 Task: Find connections with filter location Blyth with filter topic #Socialnetworkingwith filter profile language German with filter current company Guardian Life with filter school Modern Education Societys Ness Wadia College of Commerce, P.V.K.Joag Path, Pune 411004 with filter industry Telecommunications with filter service category Mortgage Lending with filter keywords title Personal Assistant
Action: Mouse moved to (569, 79)
Screenshot: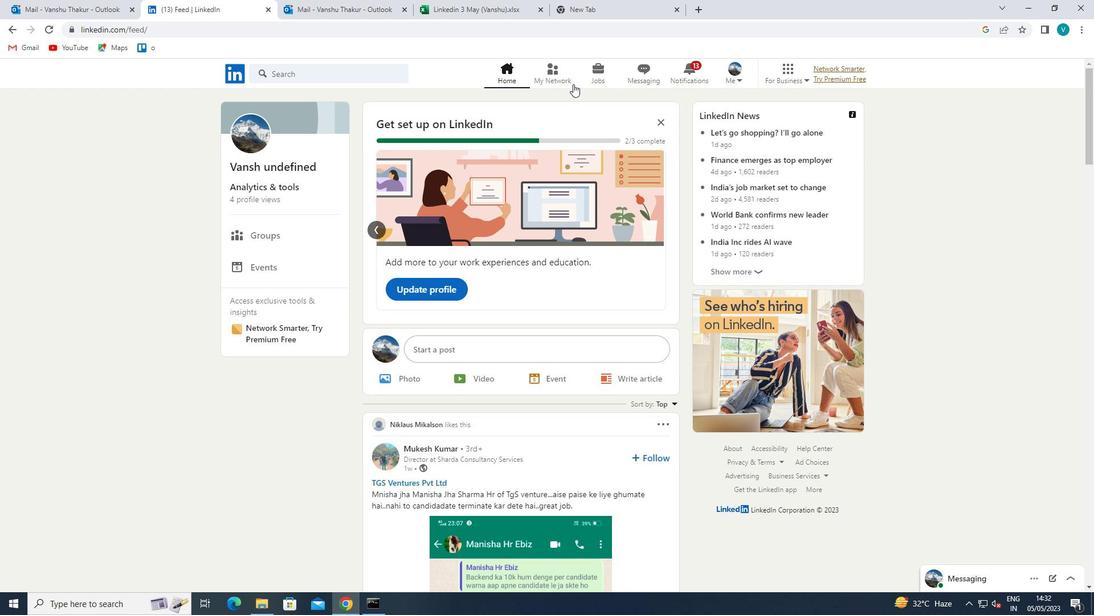 
Action: Mouse pressed left at (569, 79)
Screenshot: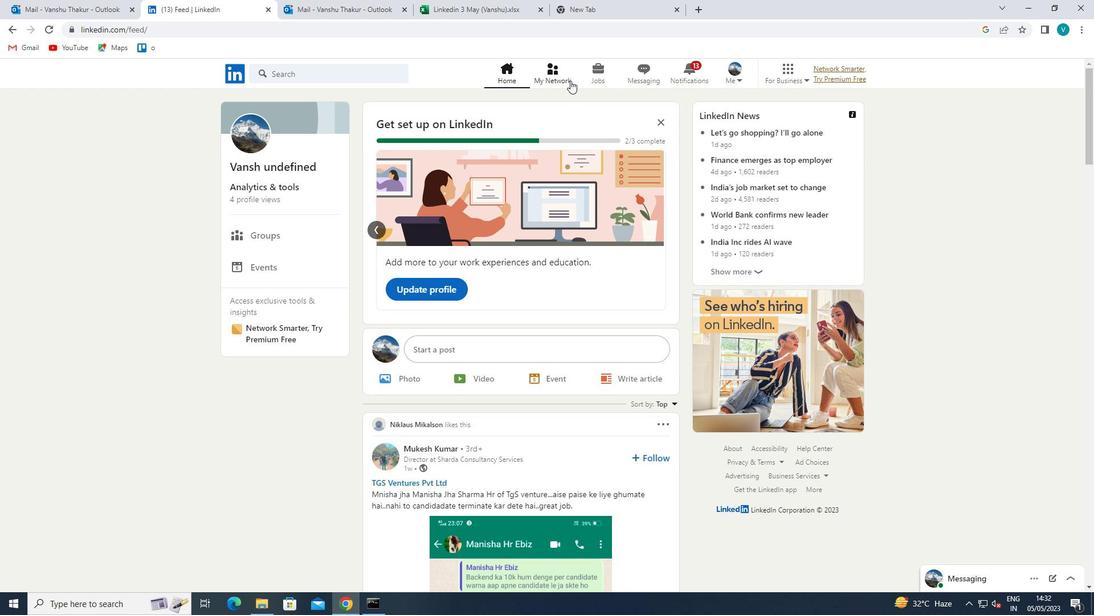 
Action: Mouse moved to (366, 130)
Screenshot: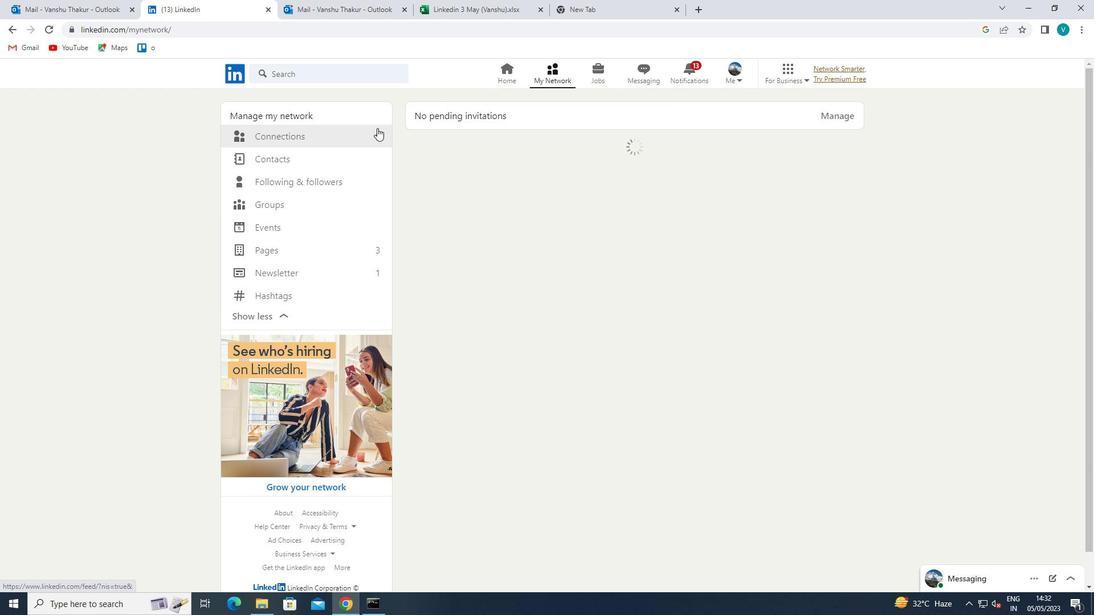 
Action: Mouse pressed left at (366, 130)
Screenshot: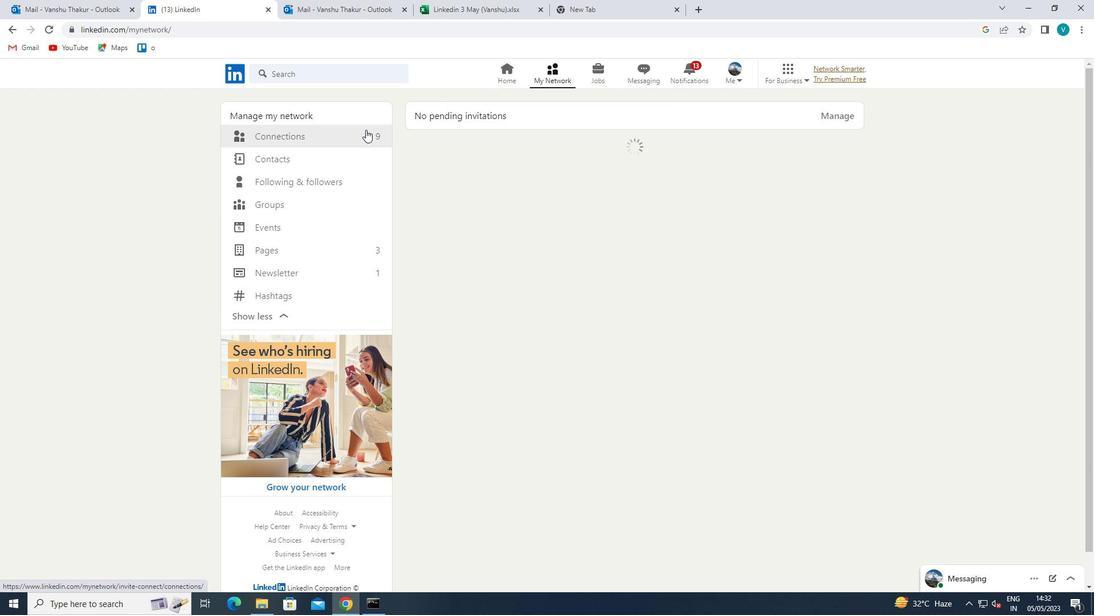 
Action: Mouse moved to (620, 142)
Screenshot: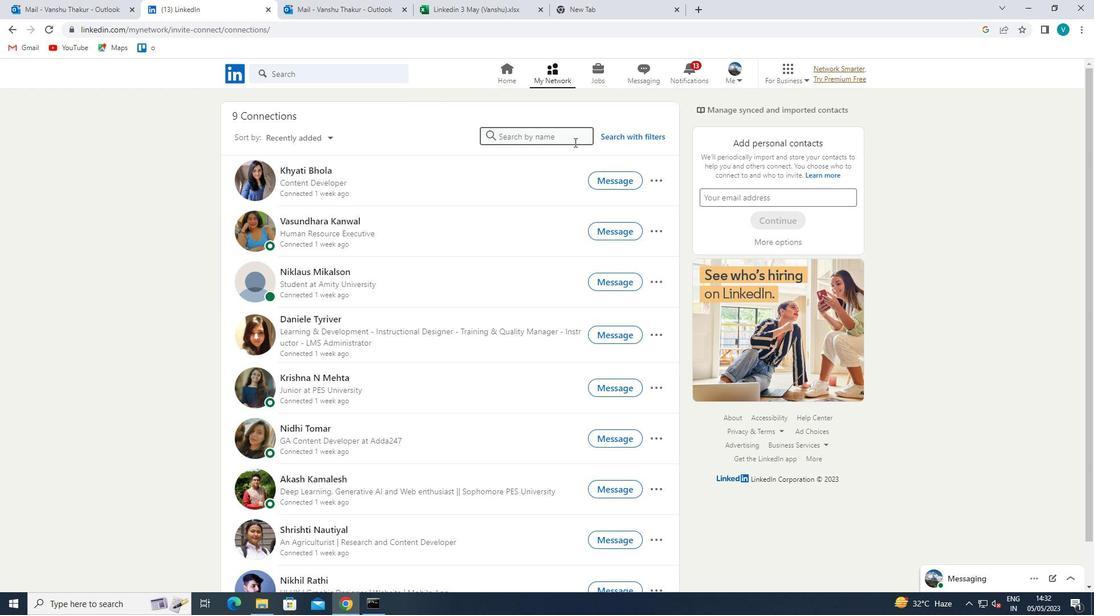 
Action: Mouse pressed left at (620, 142)
Screenshot: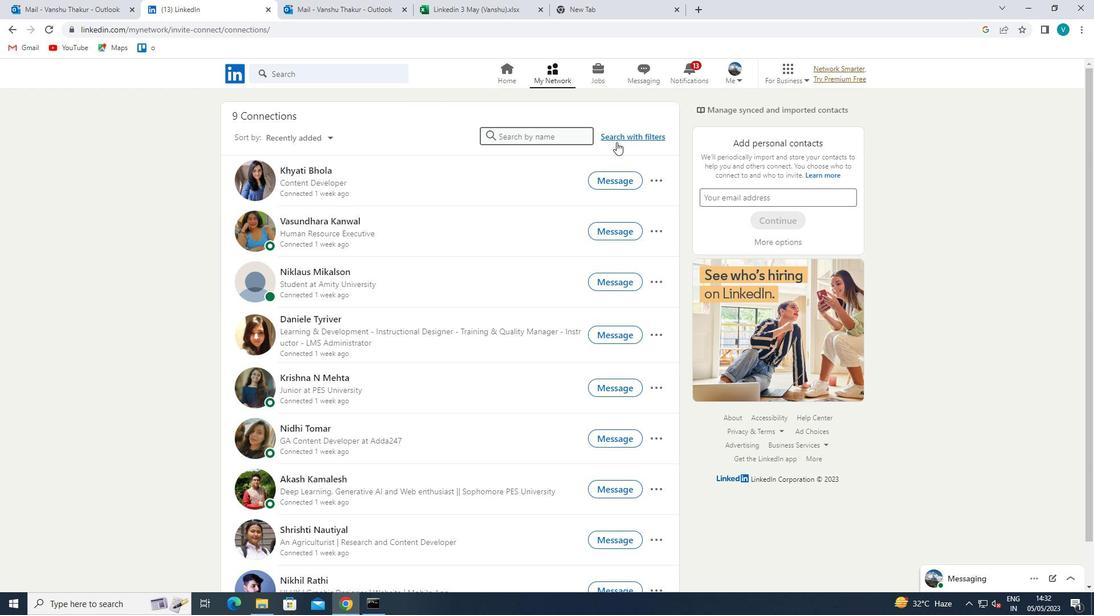 
Action: Mouse moved to (552, 110)
Screenshot: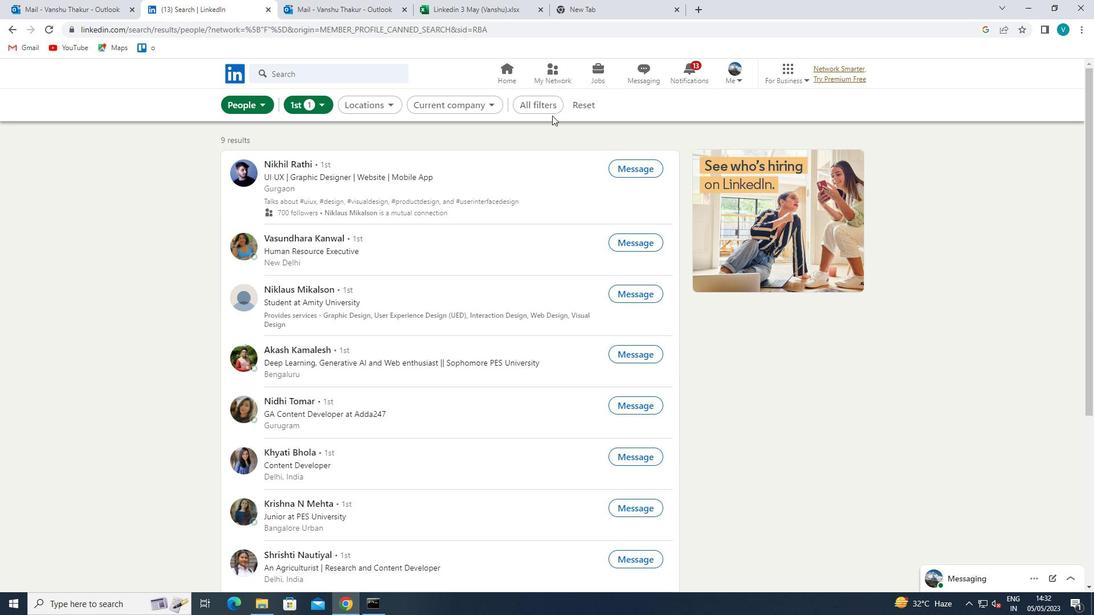
Action: Mouse pressed left at (552, 110)
Screenshot: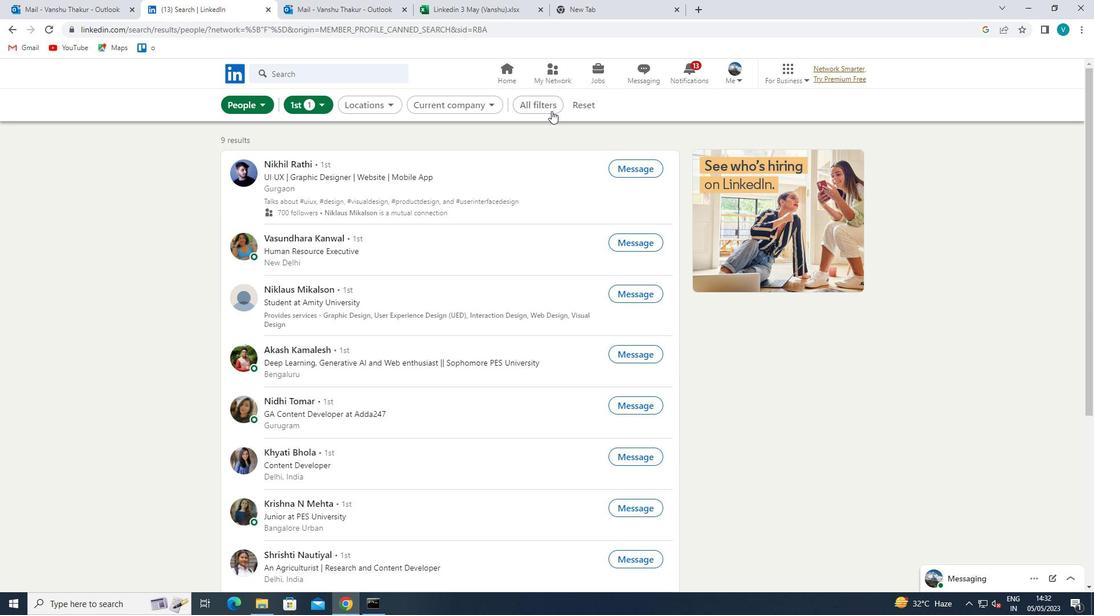 
Action: Mouse moved to (797, 177)
Screenshot: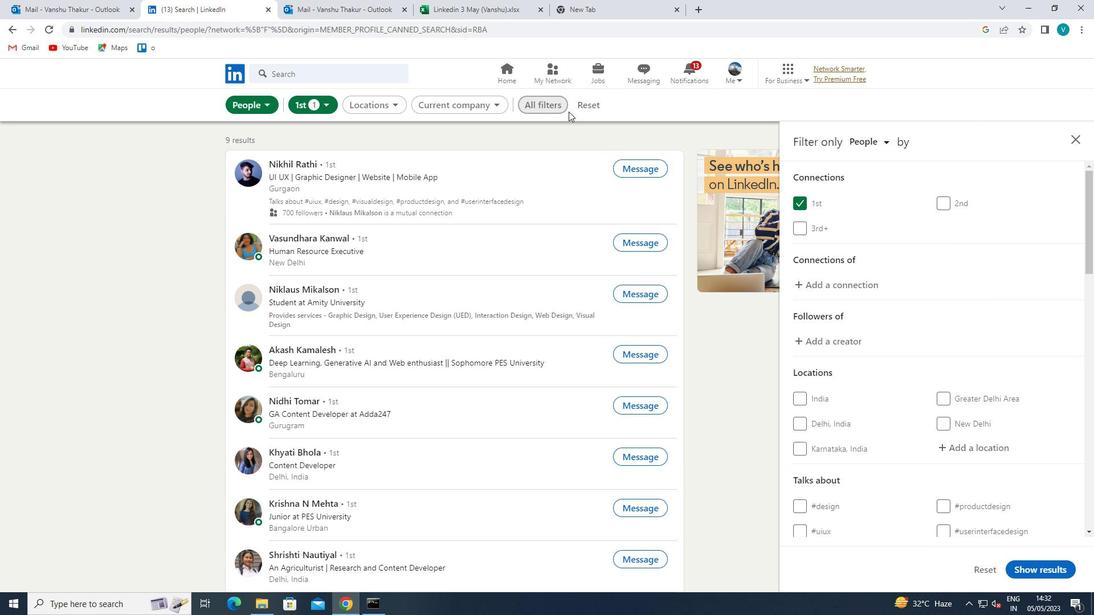 
Action: Mouse scrolled (797, 177) with delta (0, 0)
Screenshot: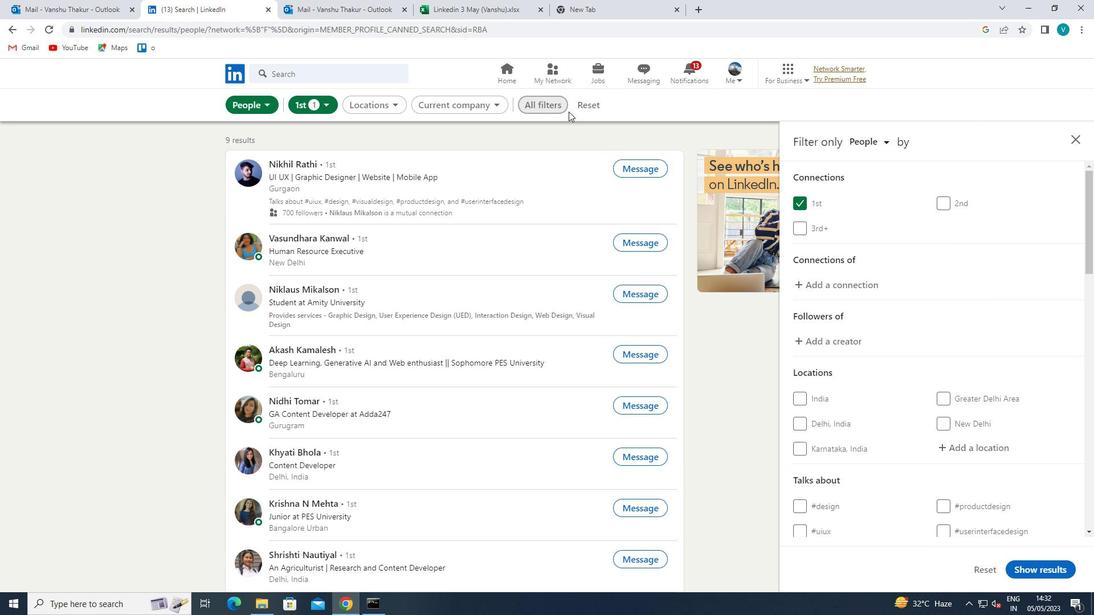 
Action: Mouse moved to (912, 215)
Screenshot: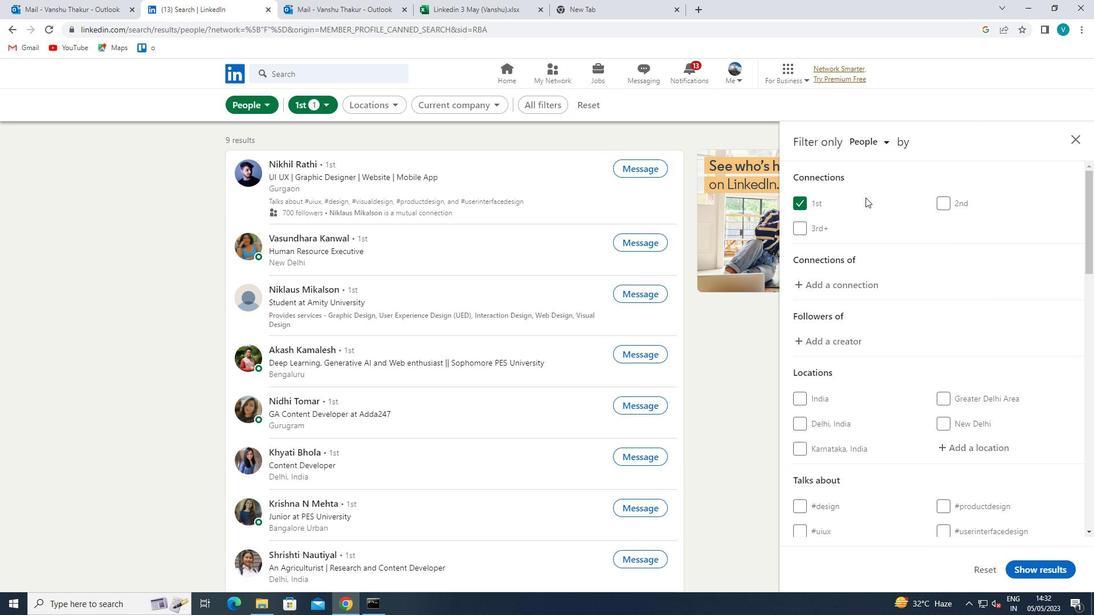 
Action: Mouse scrolled (912, 215) with delta (0, 0)
Screenshot: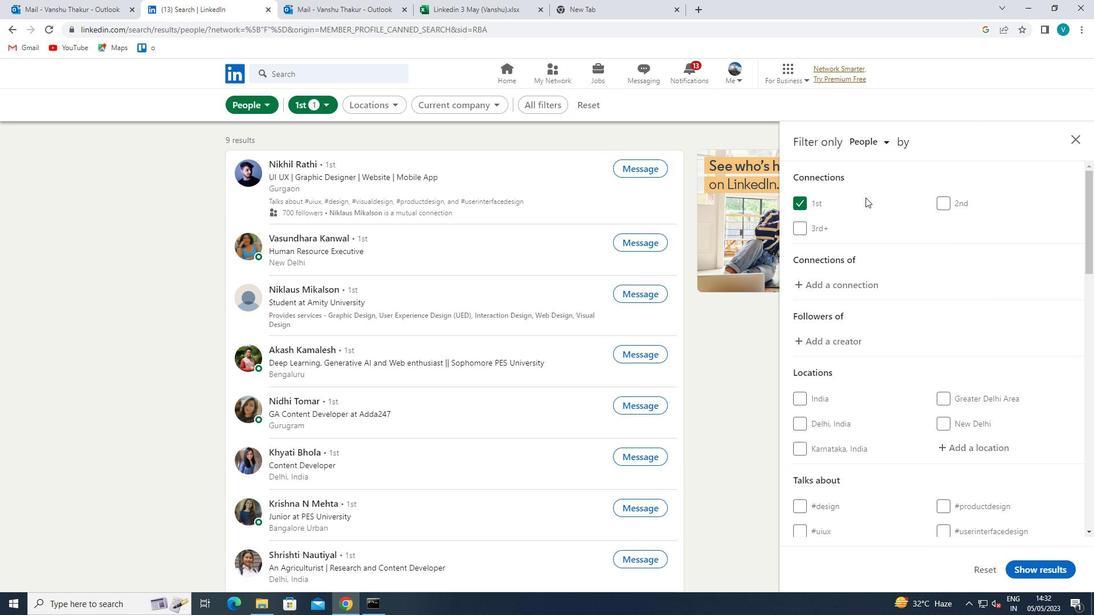 
Action: Mouse moved to (913, 216)
Screenshot: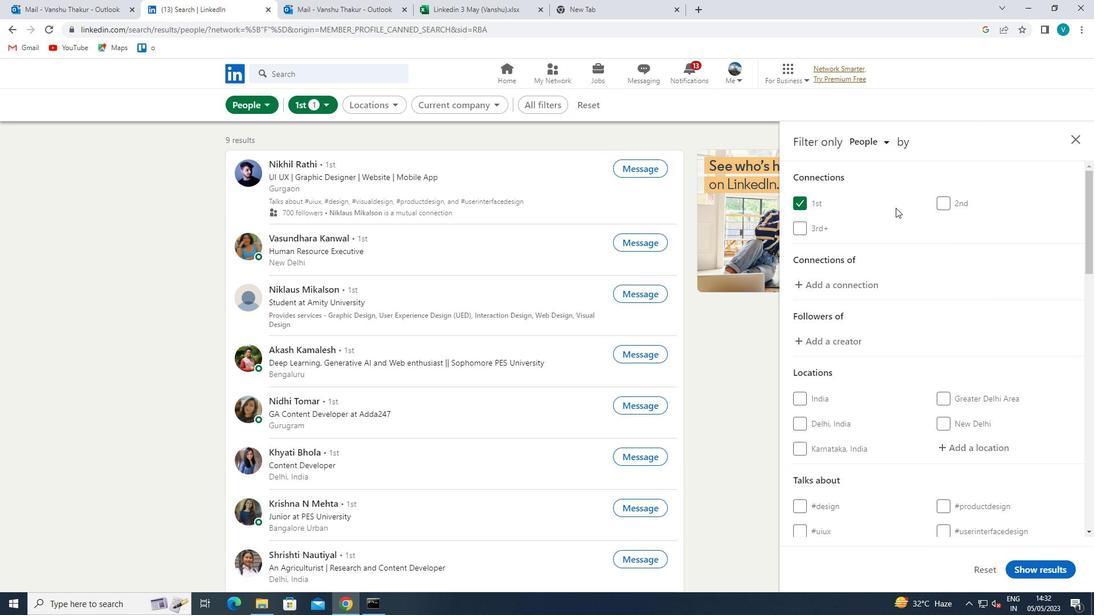 
Action: Mouse scrolled (913, 215) with delta (0, 0)
Screenshot: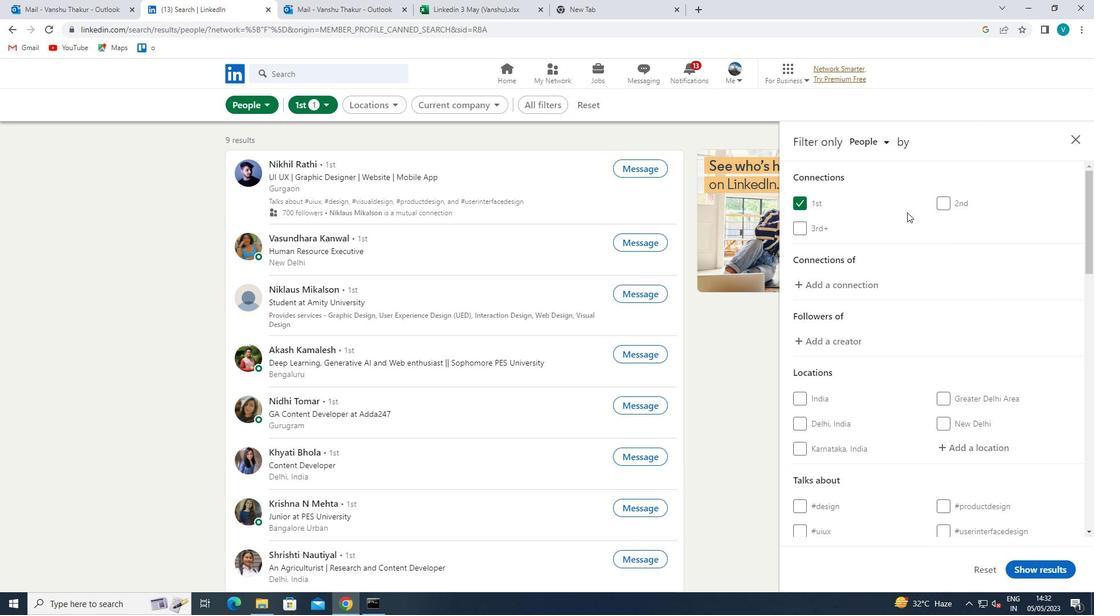 
Action: Mouse moved to (913, 216)
Screenshot: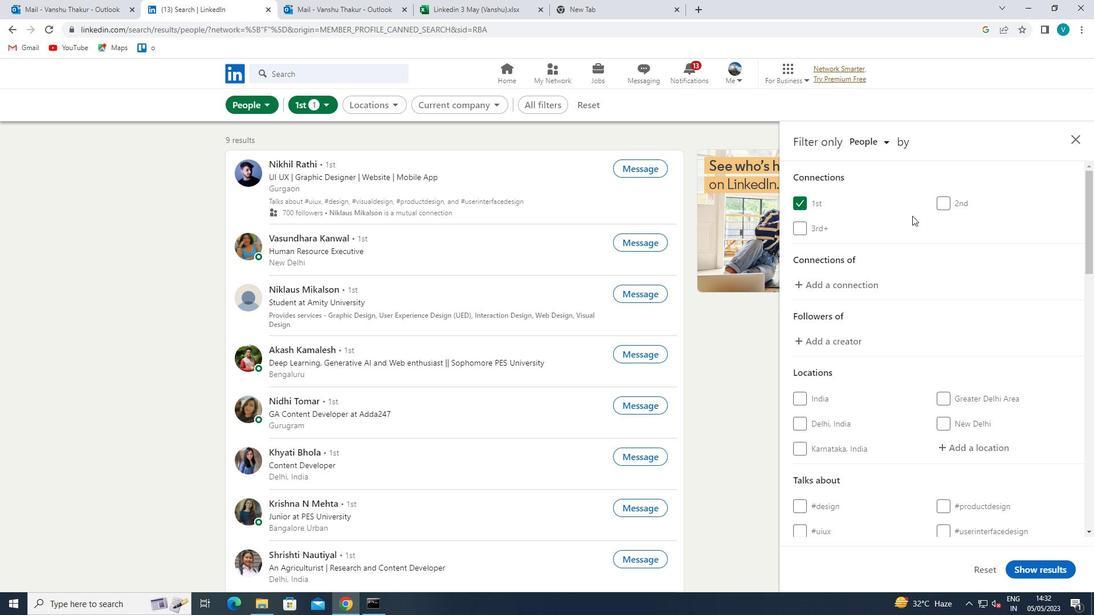 
Action: Mouse scrolled (913, 216) with delta (0, 0)
Screenshot: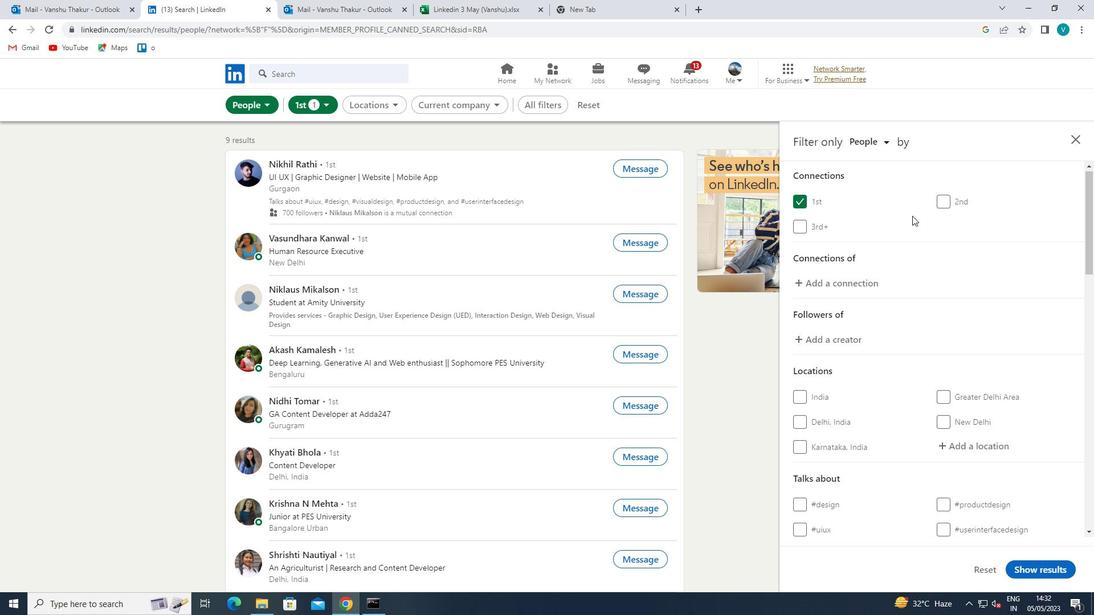 
Action: Mouse moved to (973, 274)
Screenshot: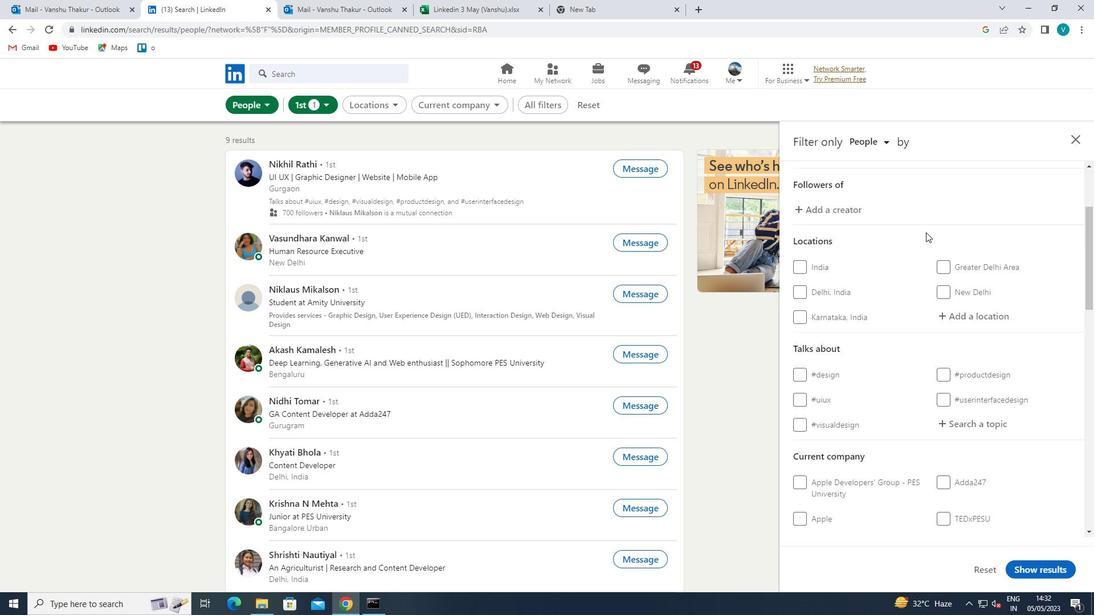 
Action: Mouse pressed left at (973, 274)
Screenshot: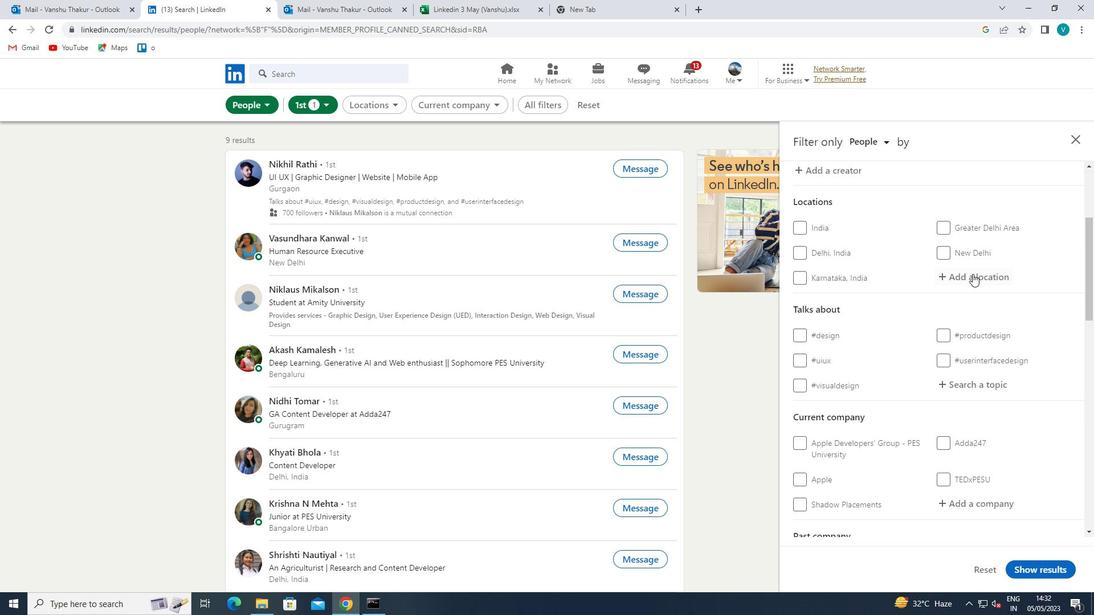 
Action: Mouse moved to (964, 269)
Screenshot: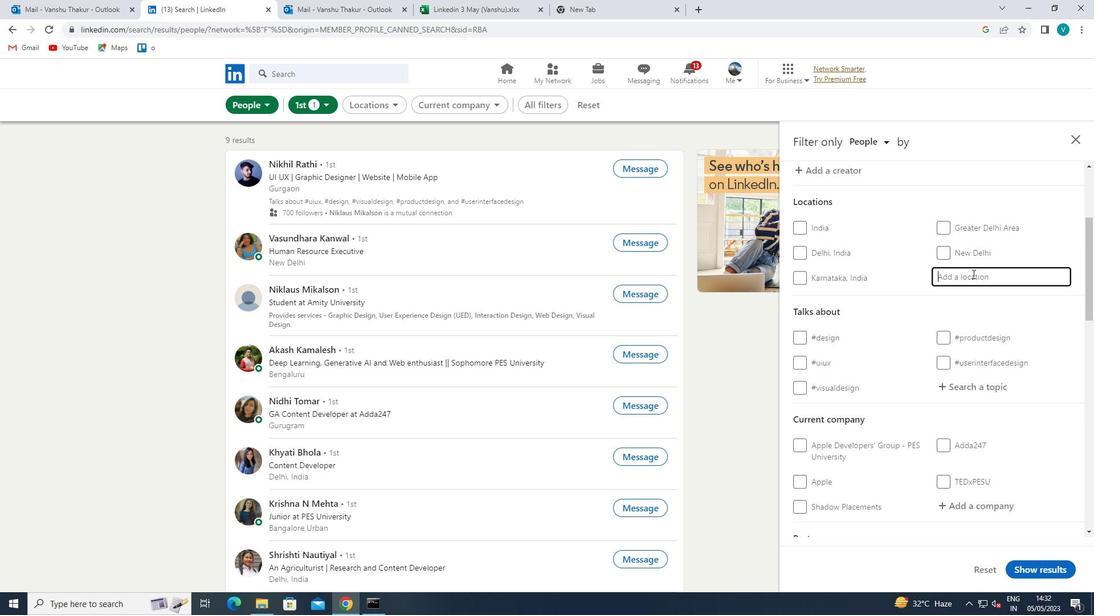 
Action: Key pressed <Key.shift>BLYTH
Screenshot: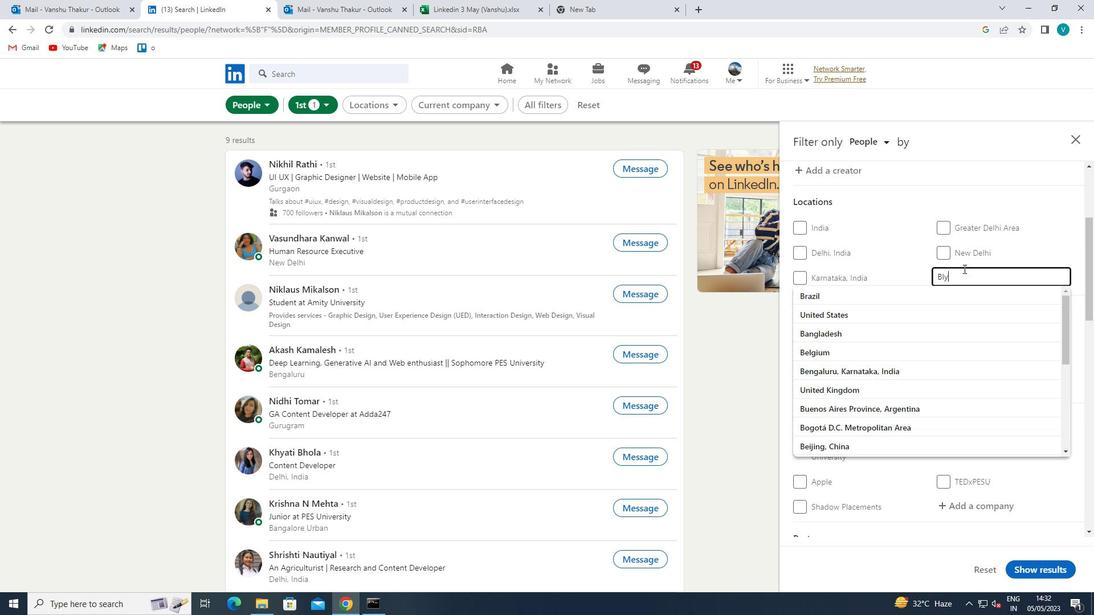 
Action: Mouse moved to (951, 290)
Screenshot: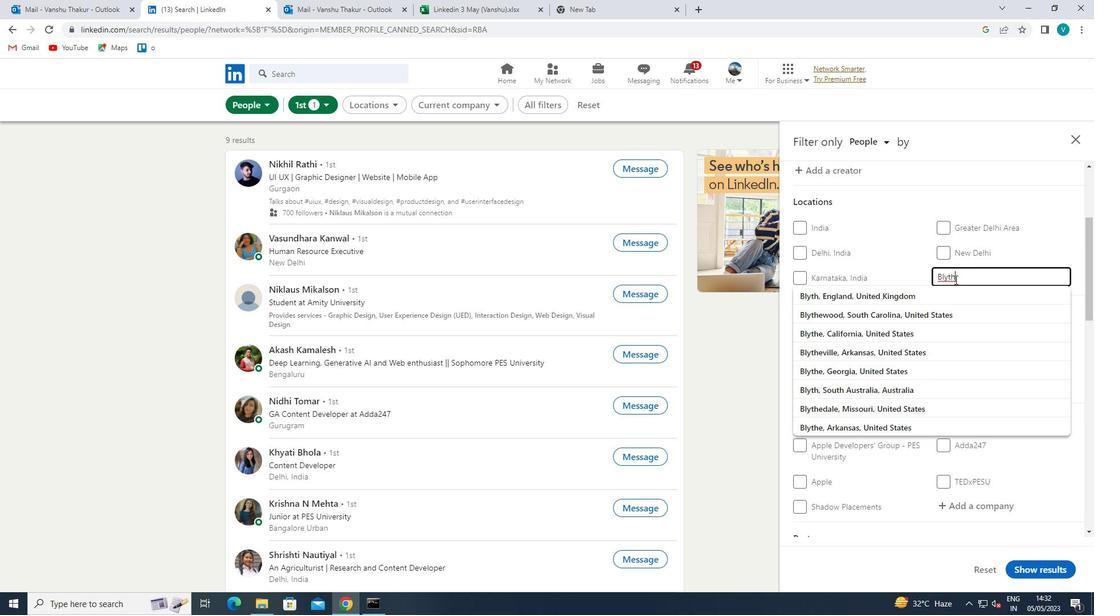 
Action: Mouse pressed left at (951, 290)
Screenshot: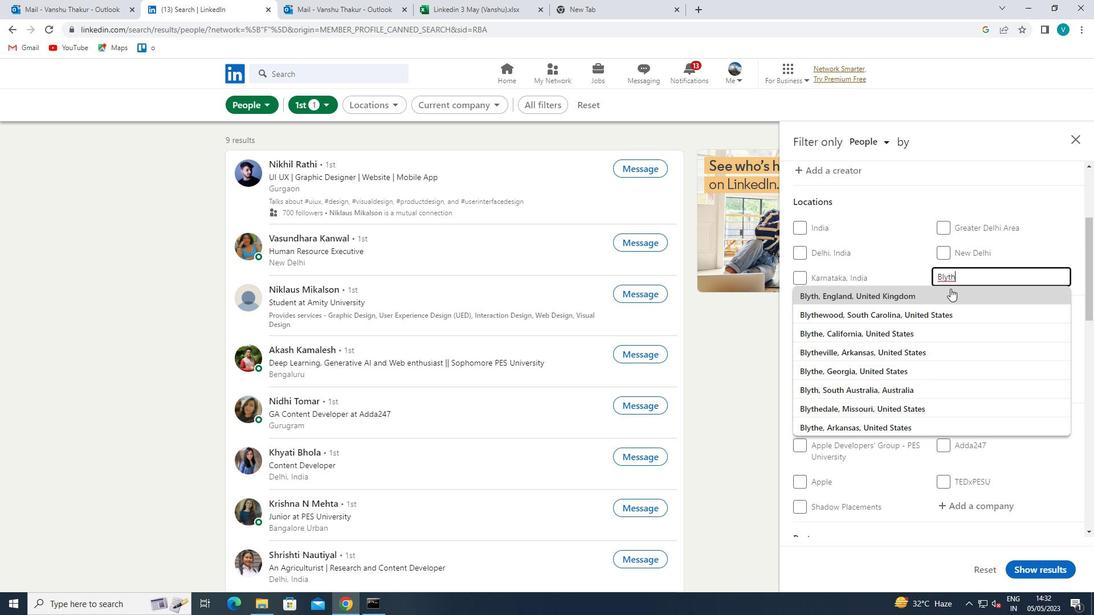 
Action: Mouse scrolled (951, 289) with delta (0, 0)
Screenshot: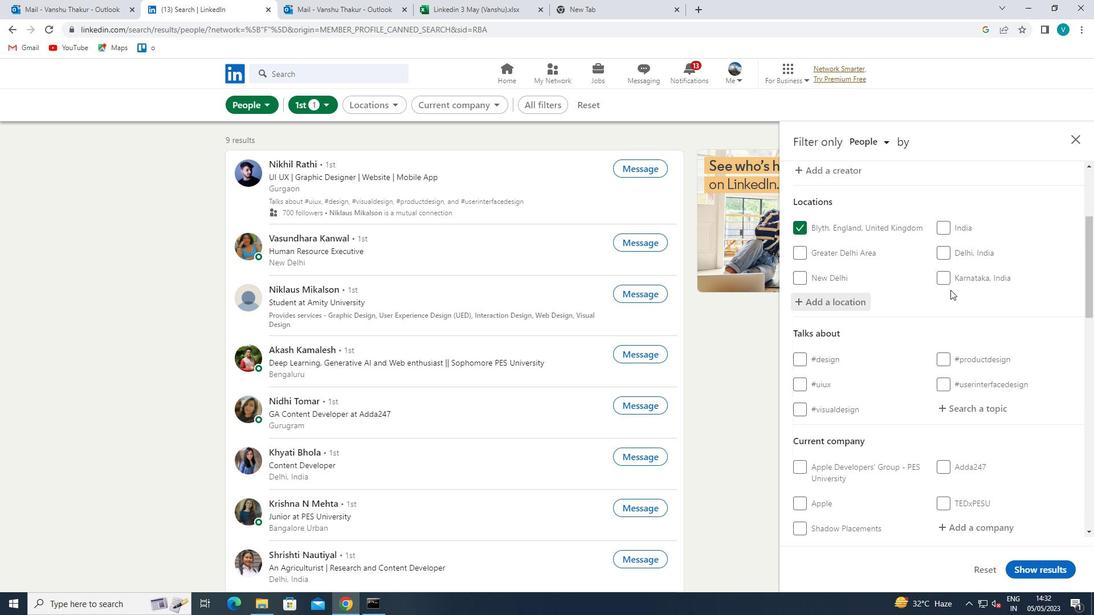 
Action: Mouse scrolled (951, 289) with delta (0, 0)
Screenshot: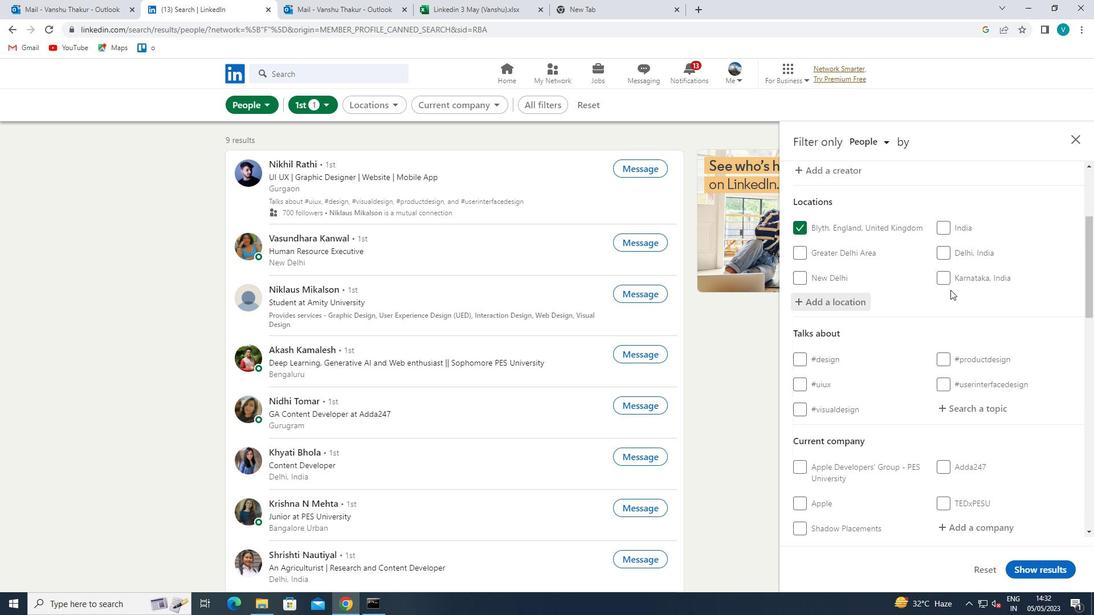 
Action: Mouse moved to (949, 292)
Screenshot: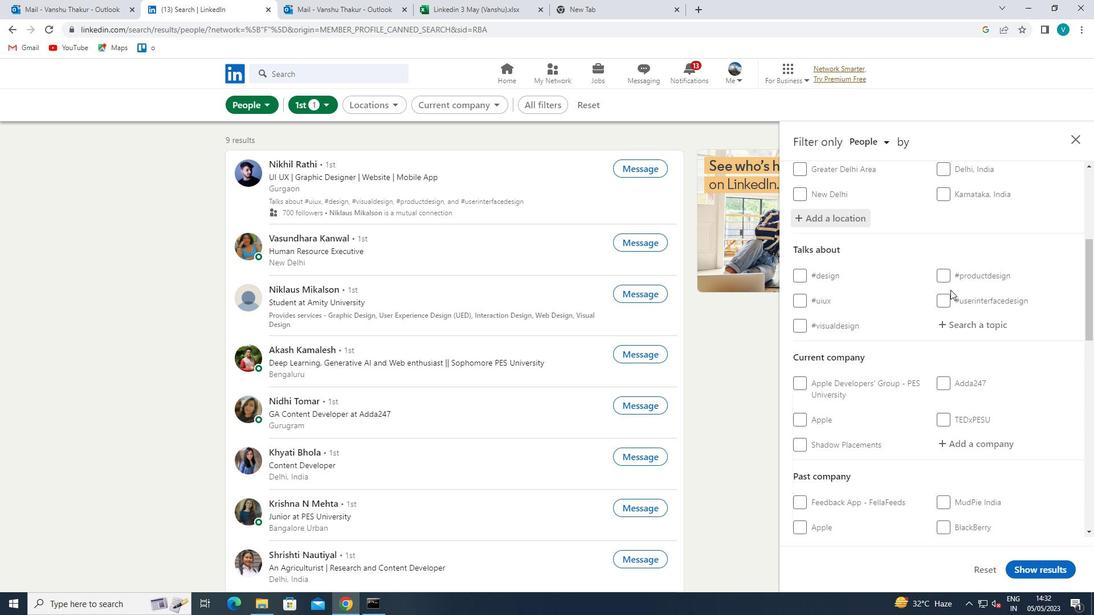
Action: Mouse pressed left at (949, 292)
Screenshot: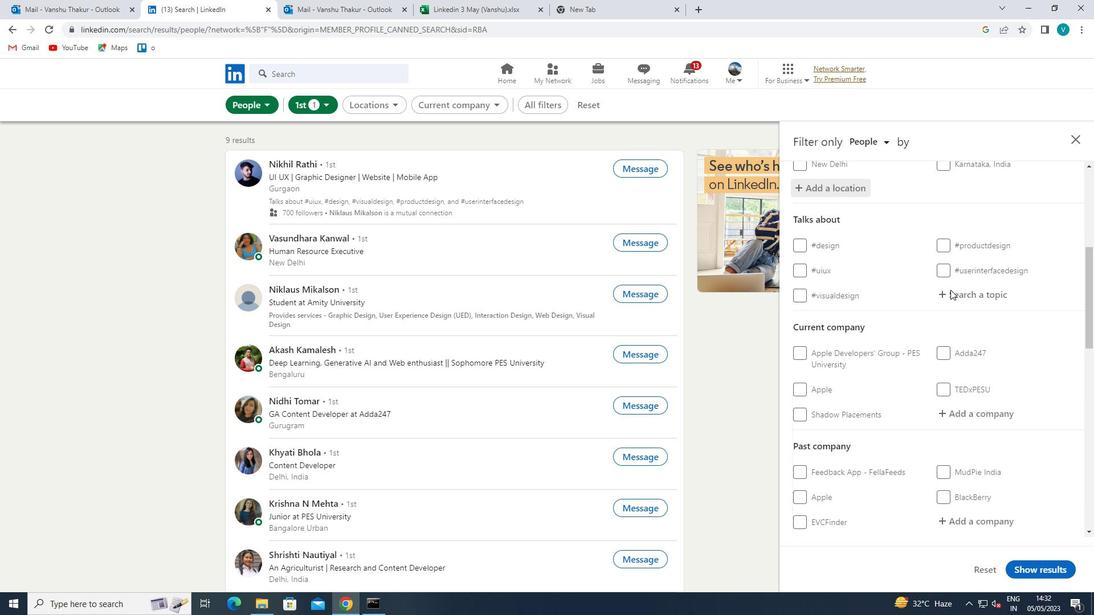 
Action: Key pressed SOCIALNET
Screenshot: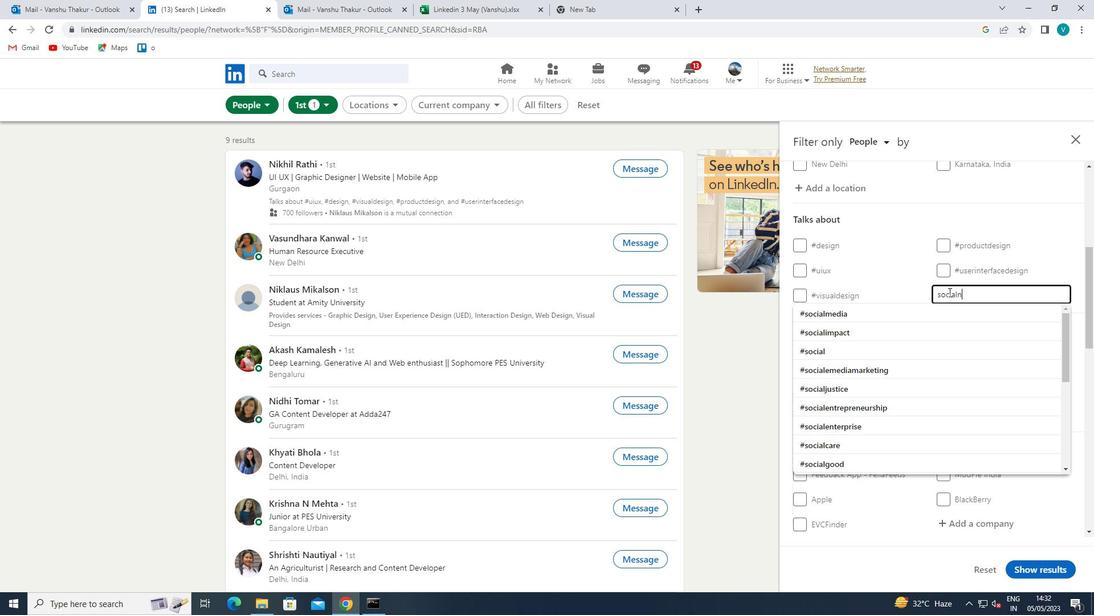 
Action: Mouse moved to (931, 310)
Screenshot: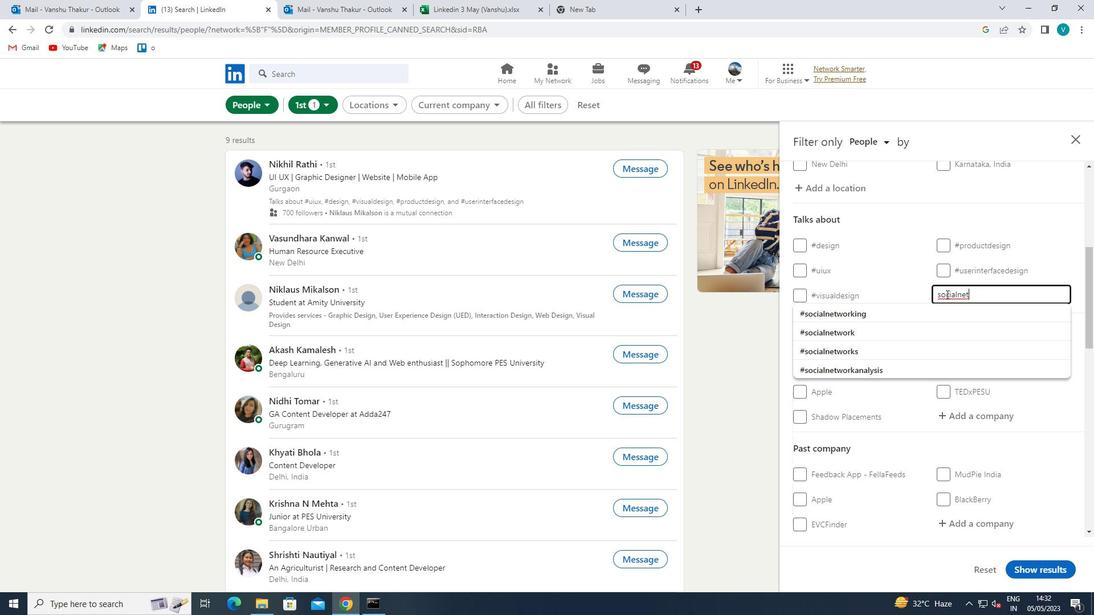 
Action: Mouse pressed left at (931, 310)
Screenshot: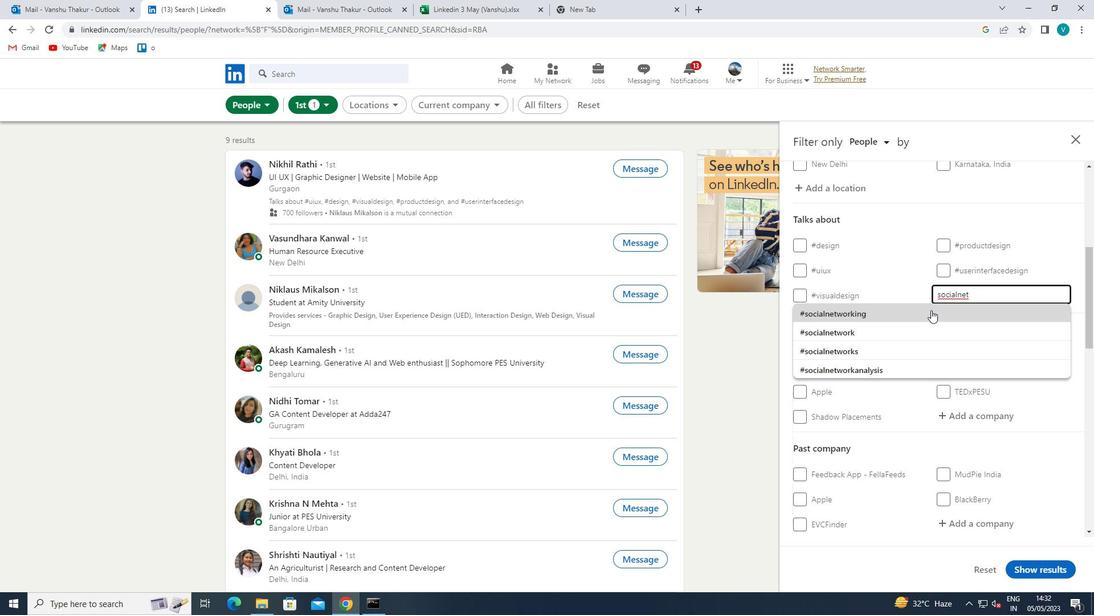 
Action: Mouse scrolled (931, 310) with delta (0, 0)
Screenshot: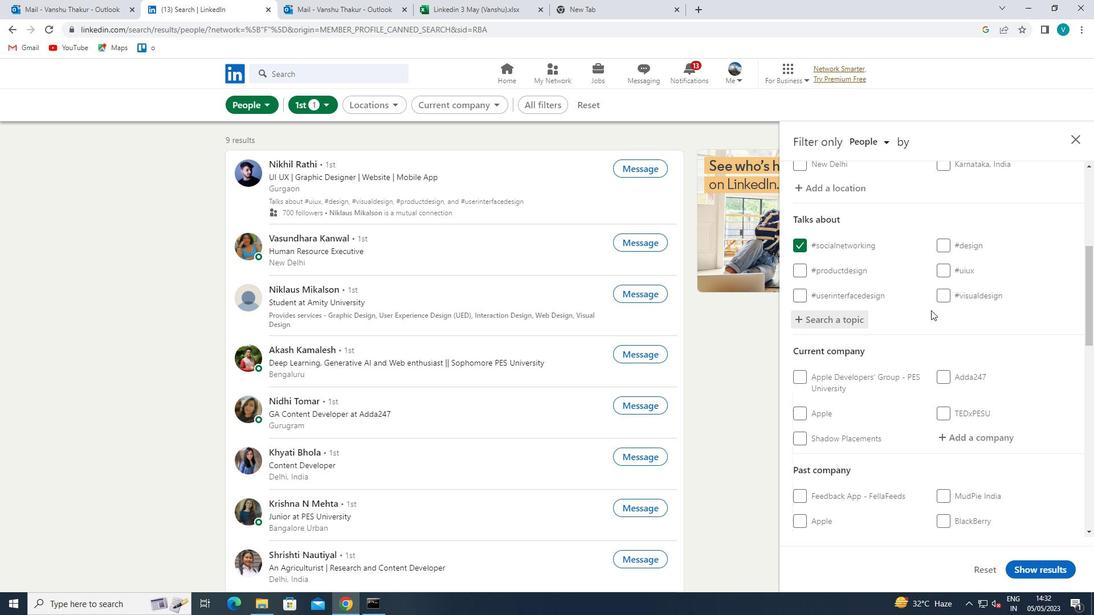 
Action: Mouse scrolled (931, 310) with delta (0, 0)
Screenshot: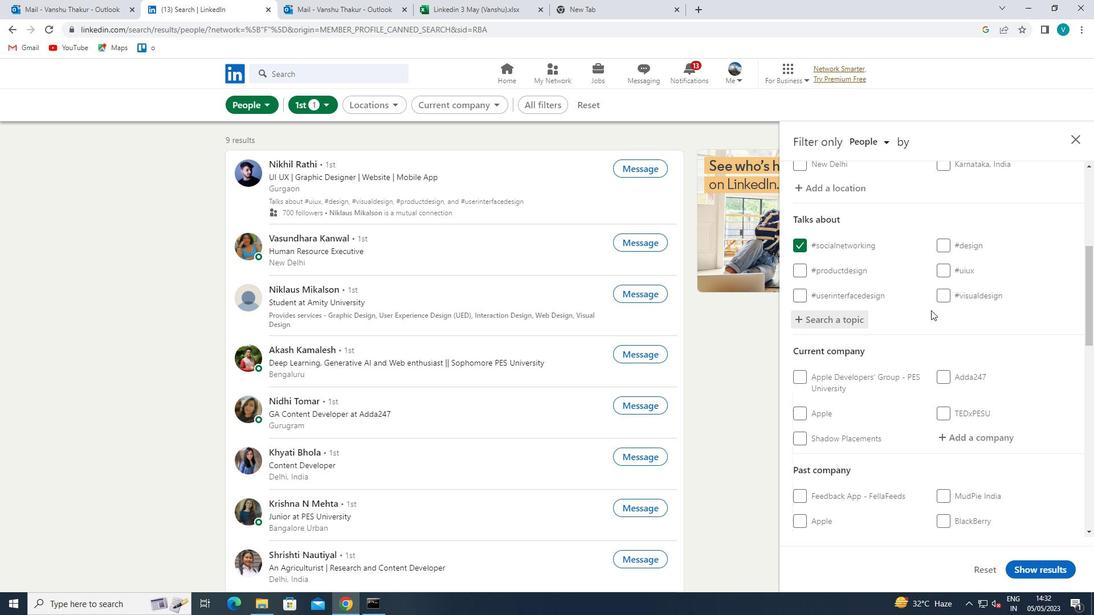 
Action: Mouse moved to (943, 318)
Screenshot: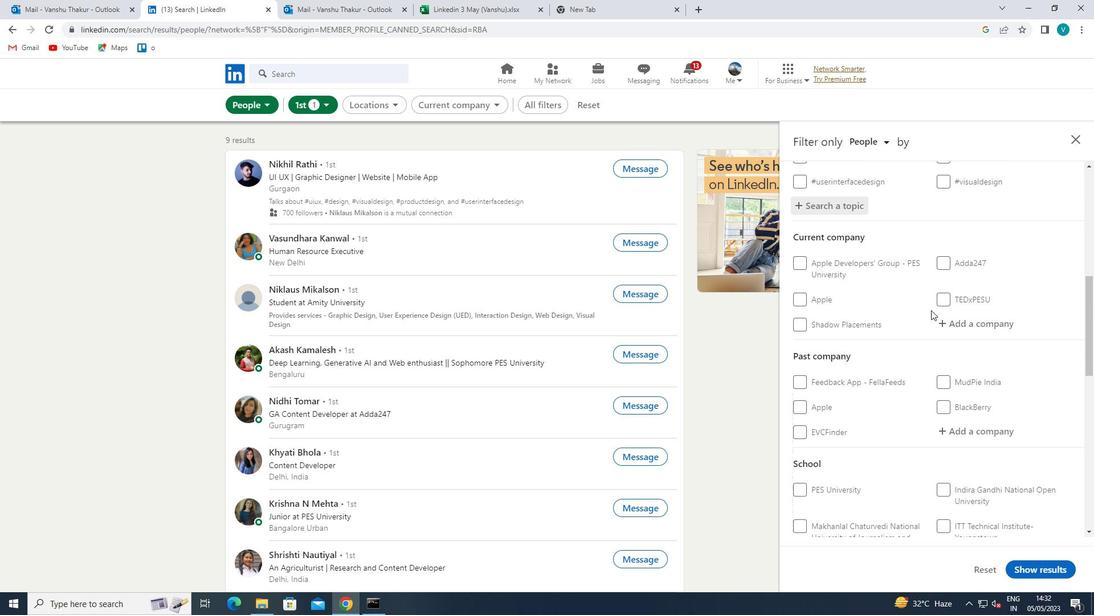 
Action: Mouse pressed left at (943, 318)
Screenshot: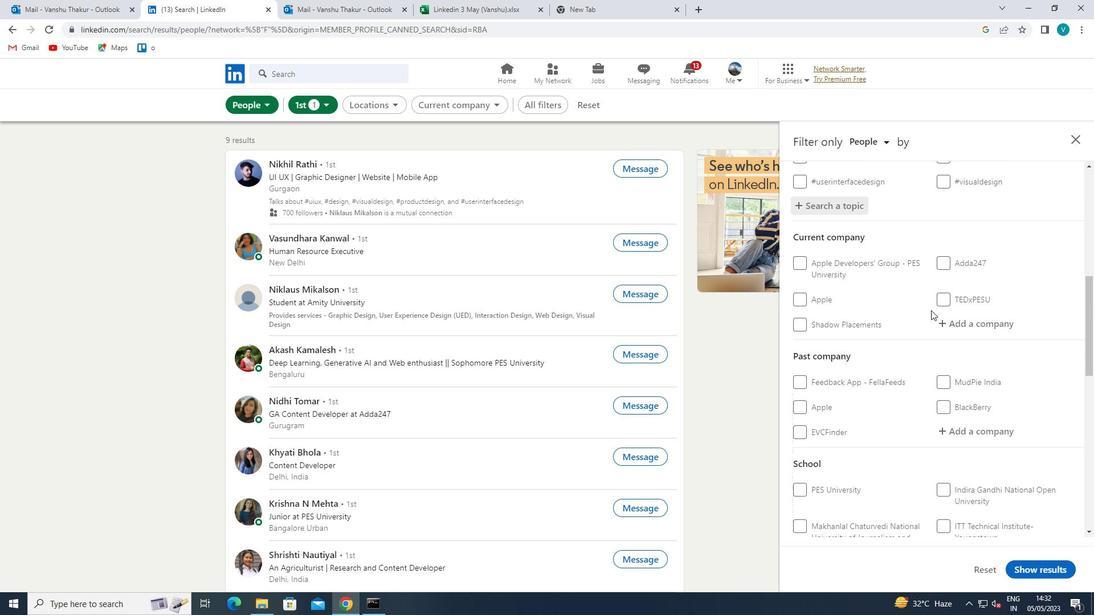 
Action: Mouse moved to (944, 319)
Screenshot: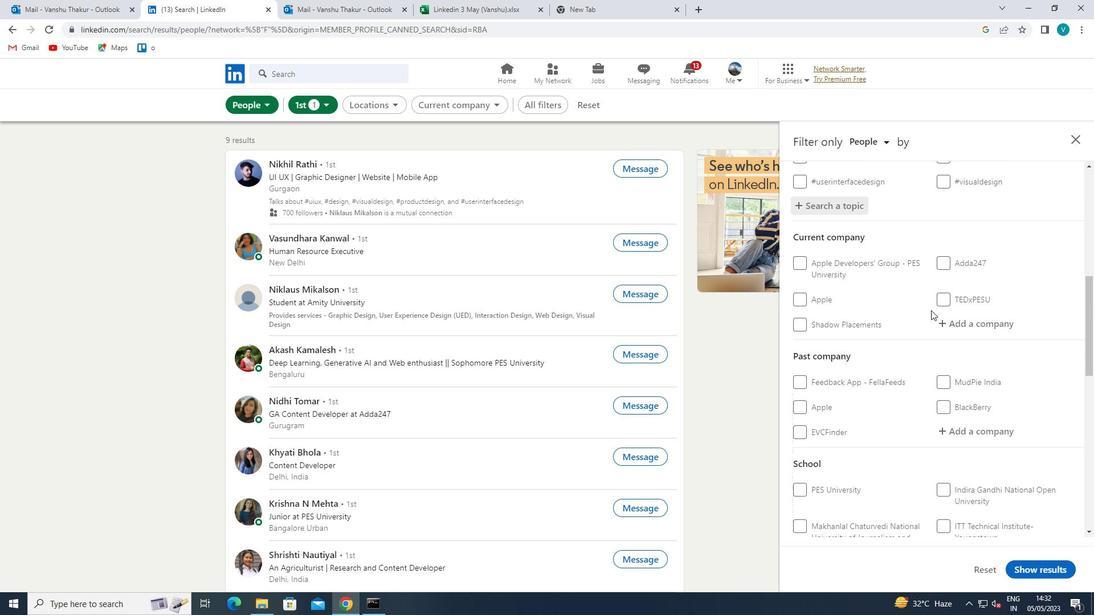 
Action: Key pressed <Key.shift>GUARDIAN
Screenshot: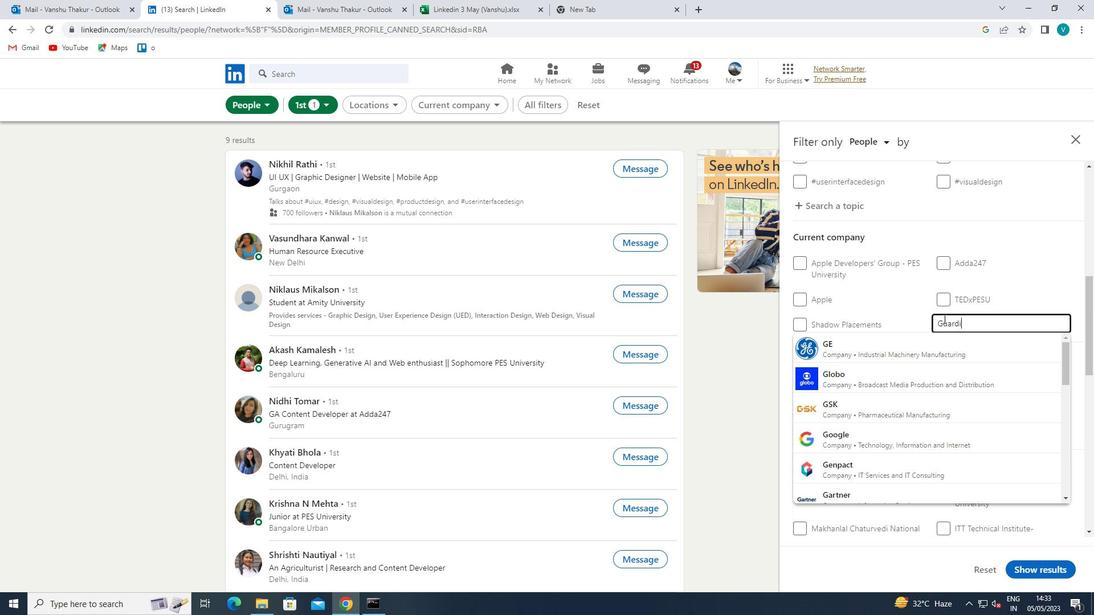 
Action: Mouse moved to (943, 342)
Screenshot: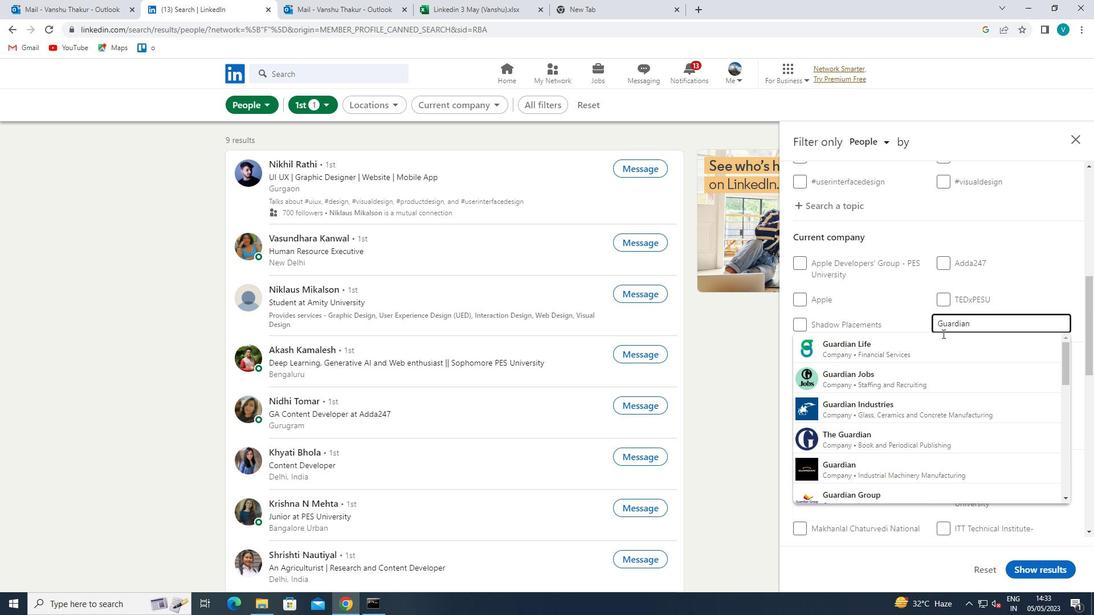 
Action: Mouse pressed left at (943, 342)
Screenshot: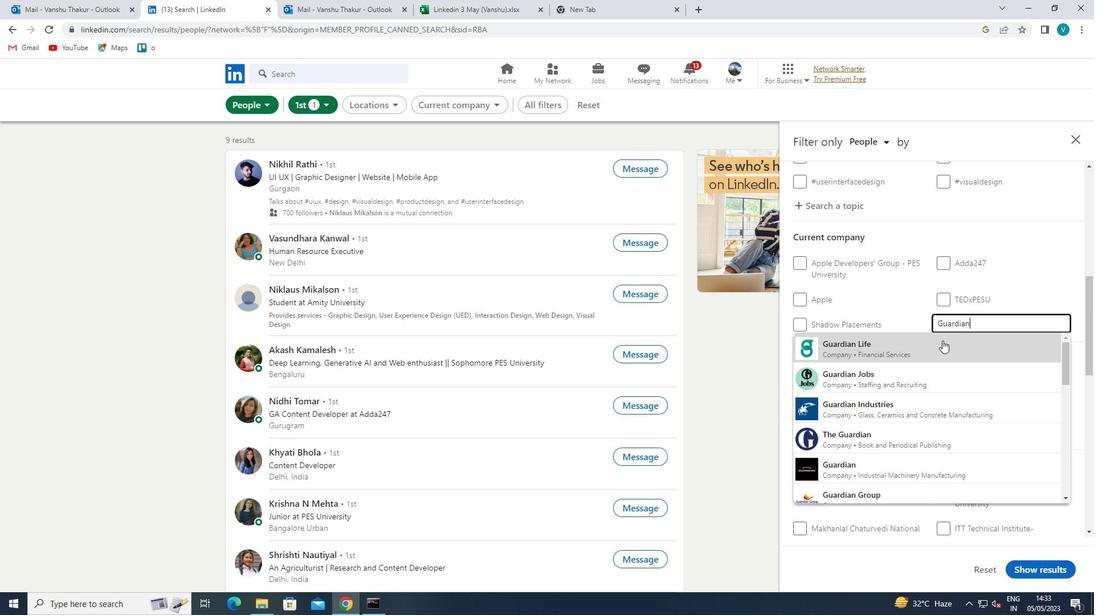 
Action: Mouse scrolled (943, 341) with delta (0, 0)
Screenshot: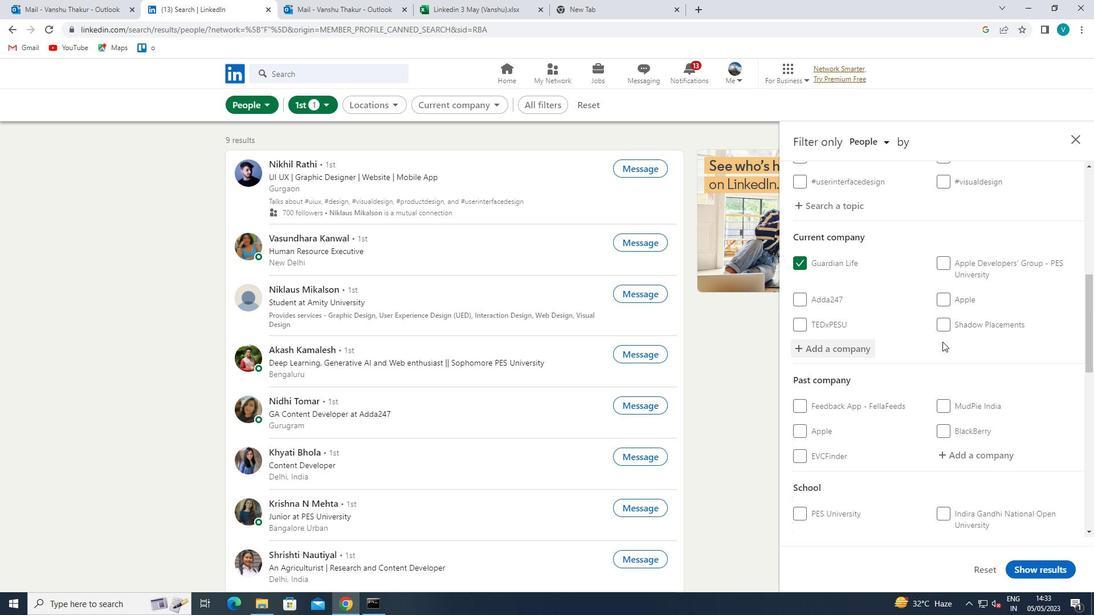 
Action: Mouse scrolled (943, 341) with delta (0, 0)
Screenshot: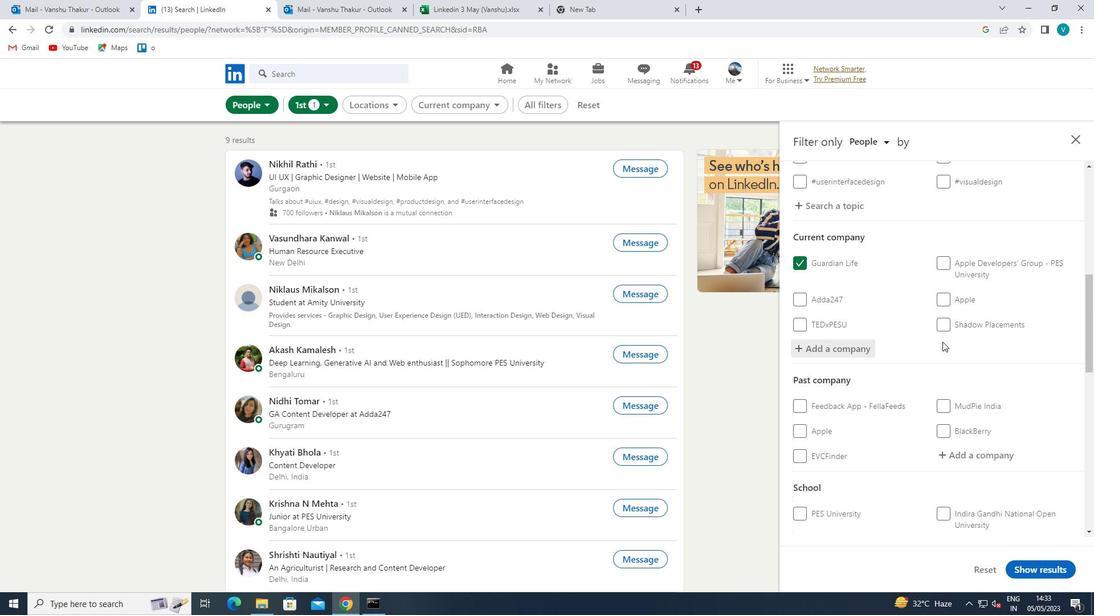 
Action: Mouse moved to (942, 342)
Screenshot: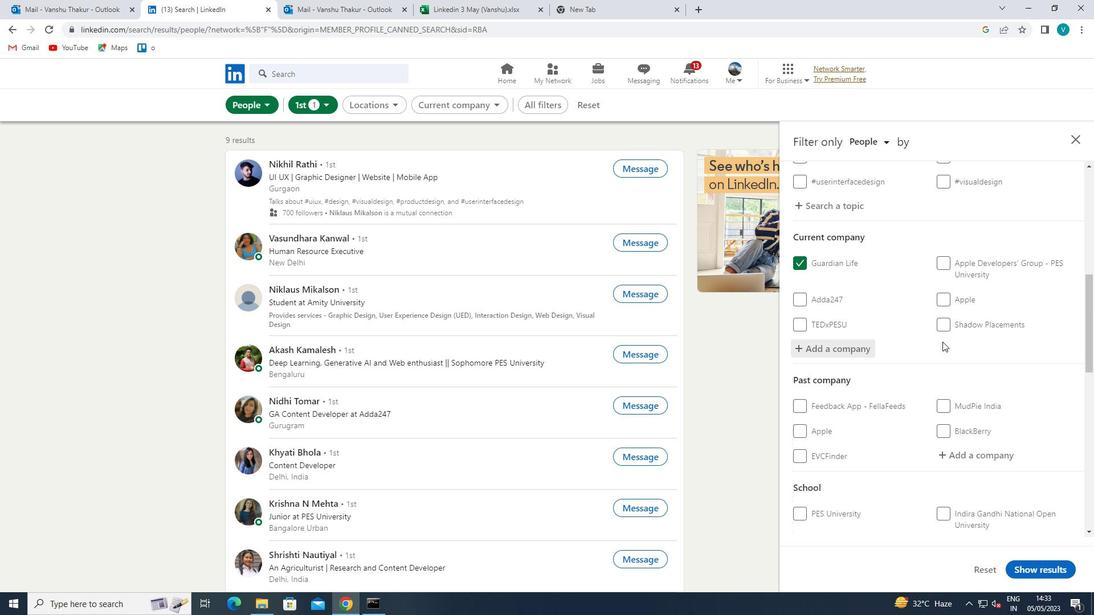 
Action: Mouse scrolled (942, 341) with delta (0, 0)
Screenshot: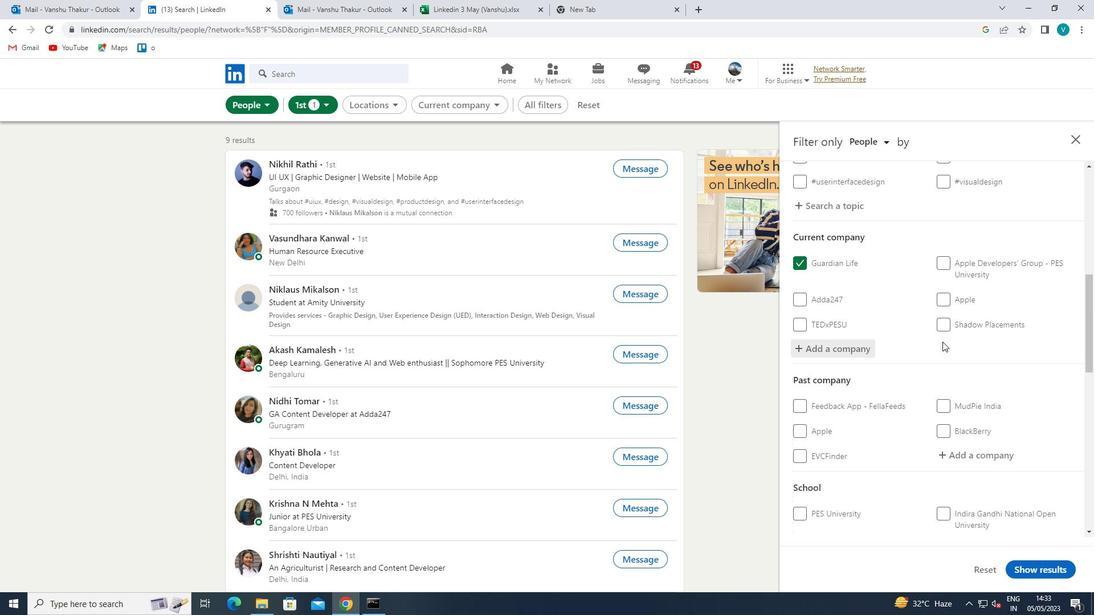 
Action: Mouse moved to (941, 342)
Screenshot: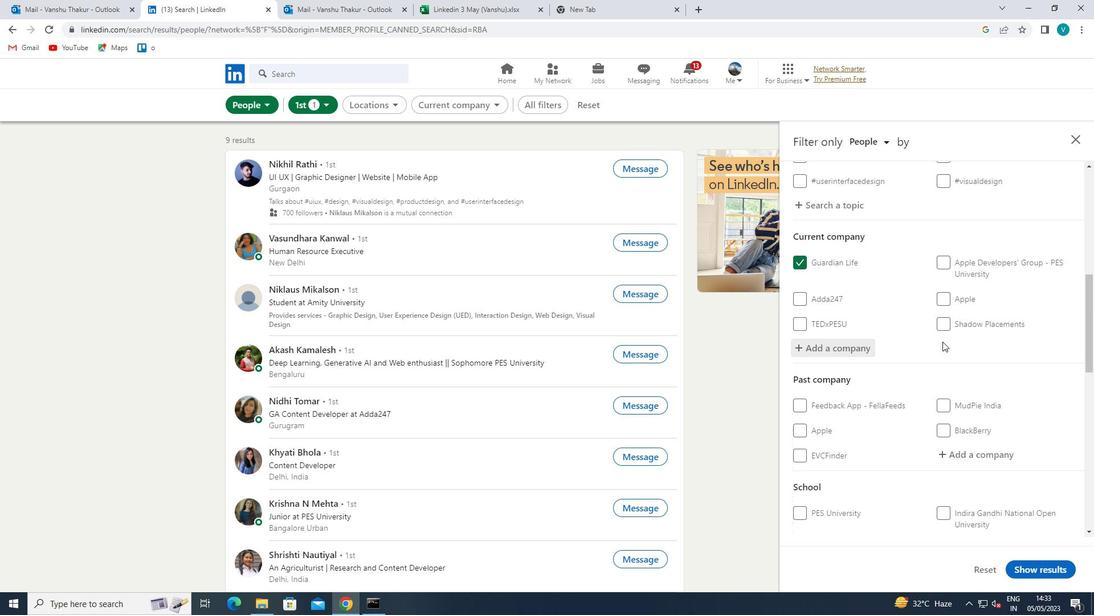 
Action: Mouse scrolled (941, 342) with delta (0, 0)
Screenshot: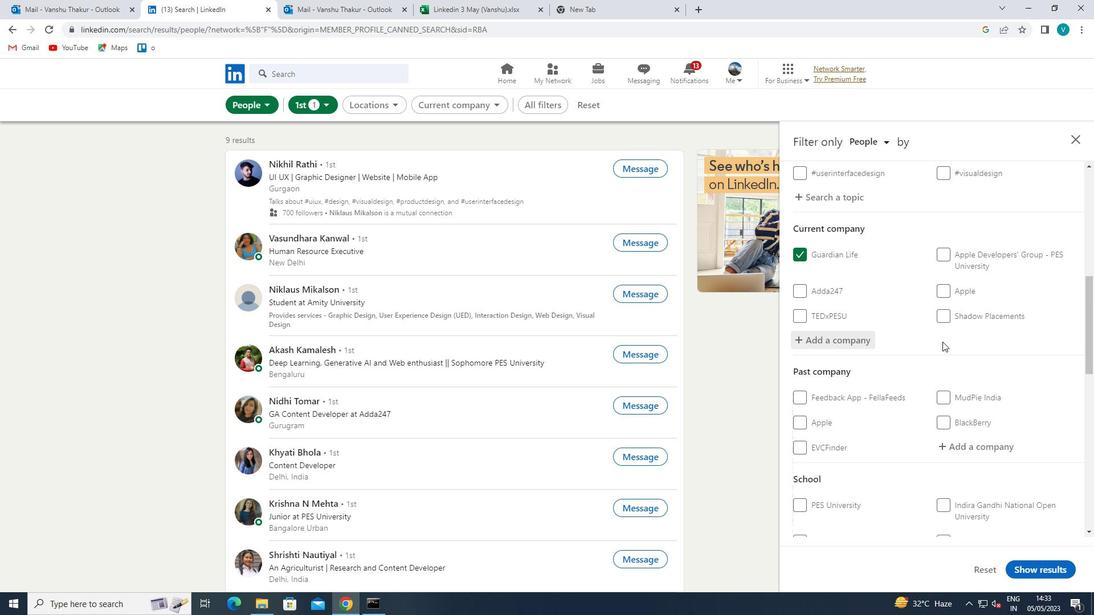 
Action: Mouse moved to (940, 362)
Screenshot: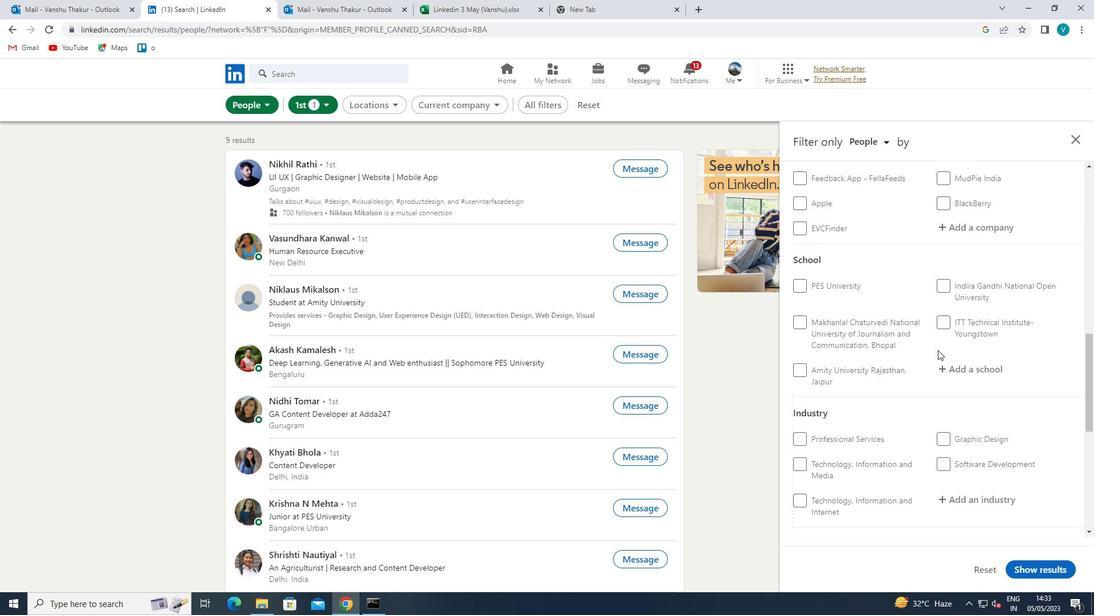
Action: Mouse pressed left at (940, 362)
Screenshot: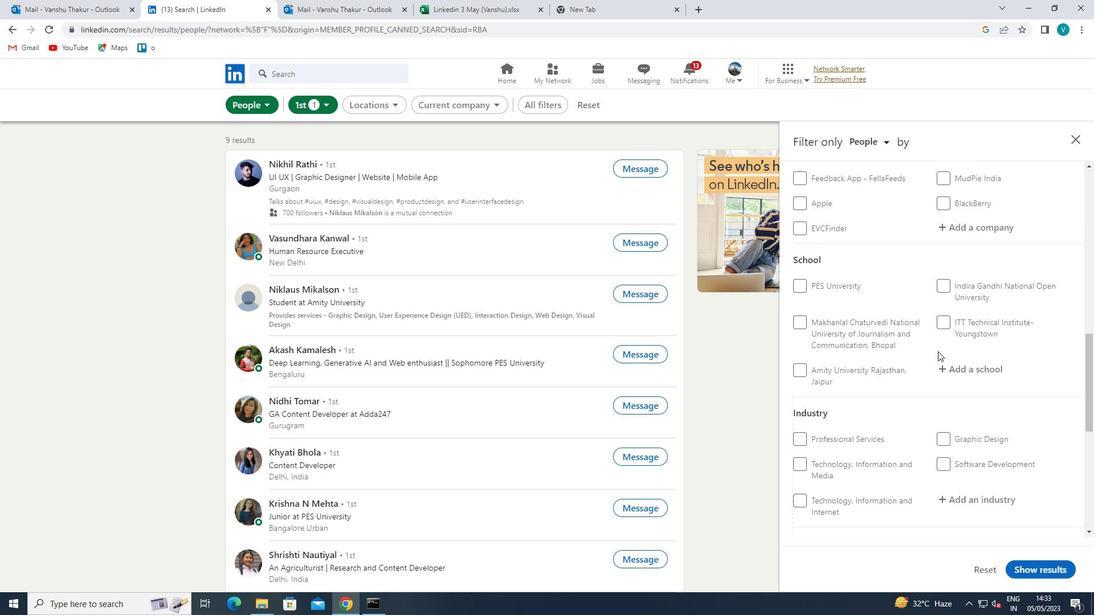 
Action: Mouse moved to (975, 343)
Screenshot: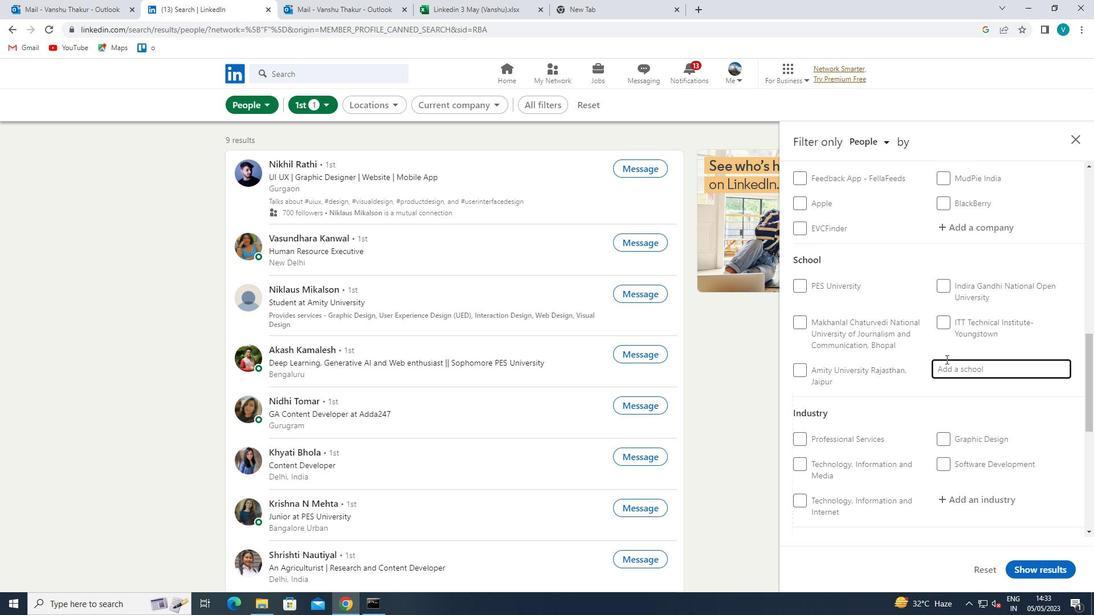 
Action: Key pressed <Key.shift>MODERN<Key.space><Key.shift>EDUCATION
Screenshot: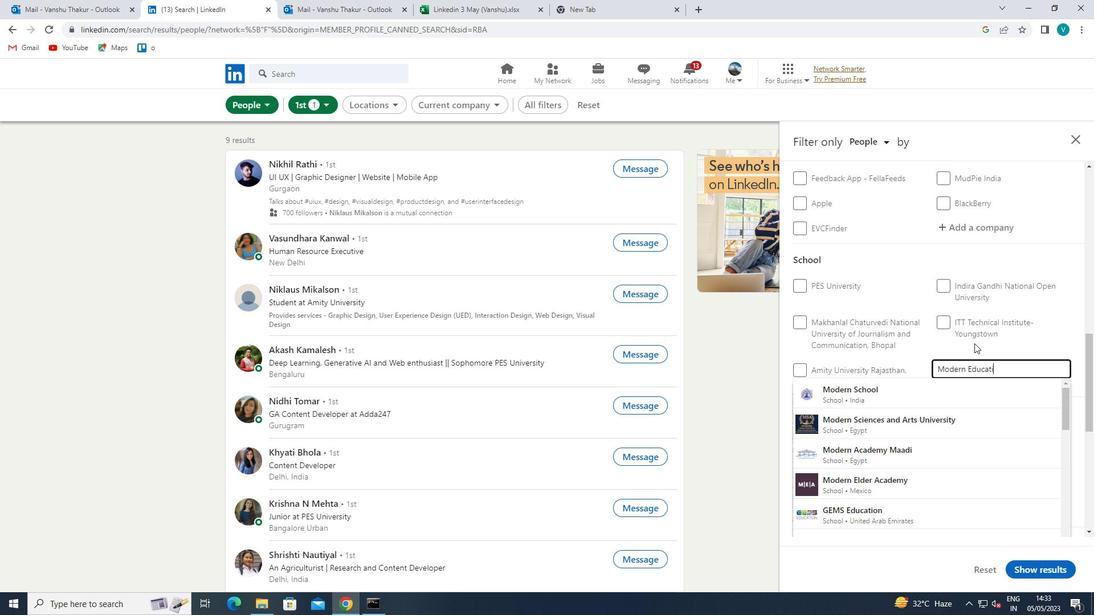 
Action: Mouse moved to (956, 414)
Screenshot: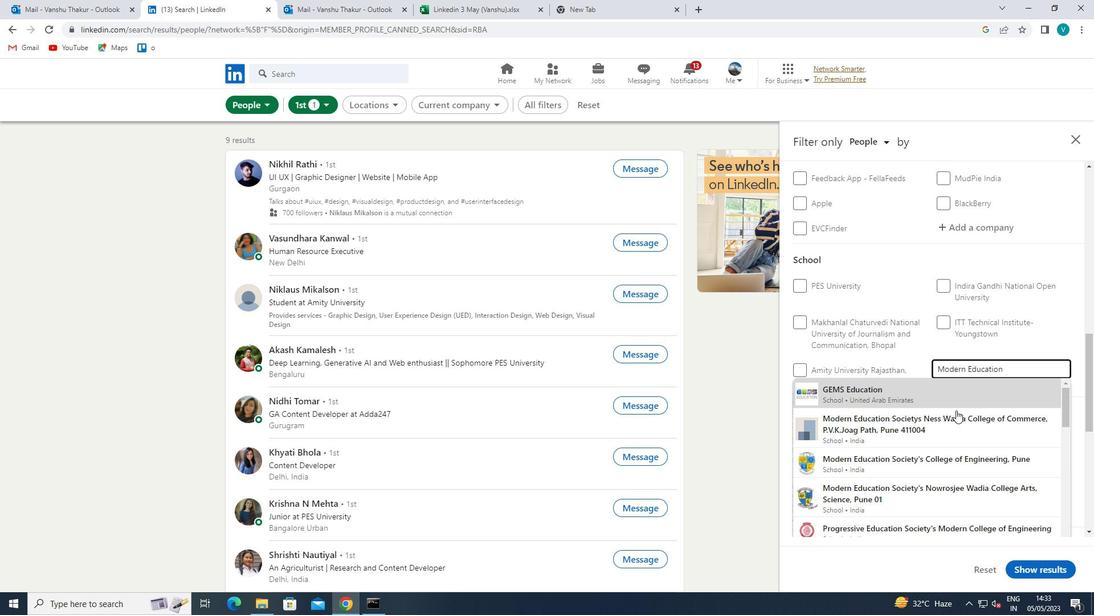 
Action: Mouse pressed left at (956, 414)
Screenshot: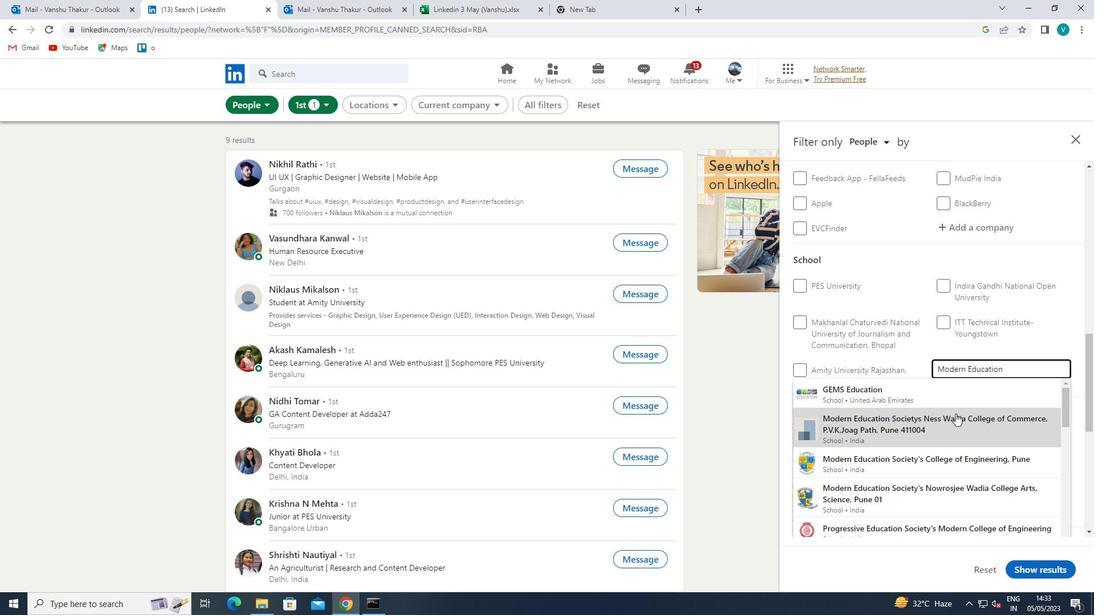 
Action: Mouse moved to (956, 414)
Screenshot: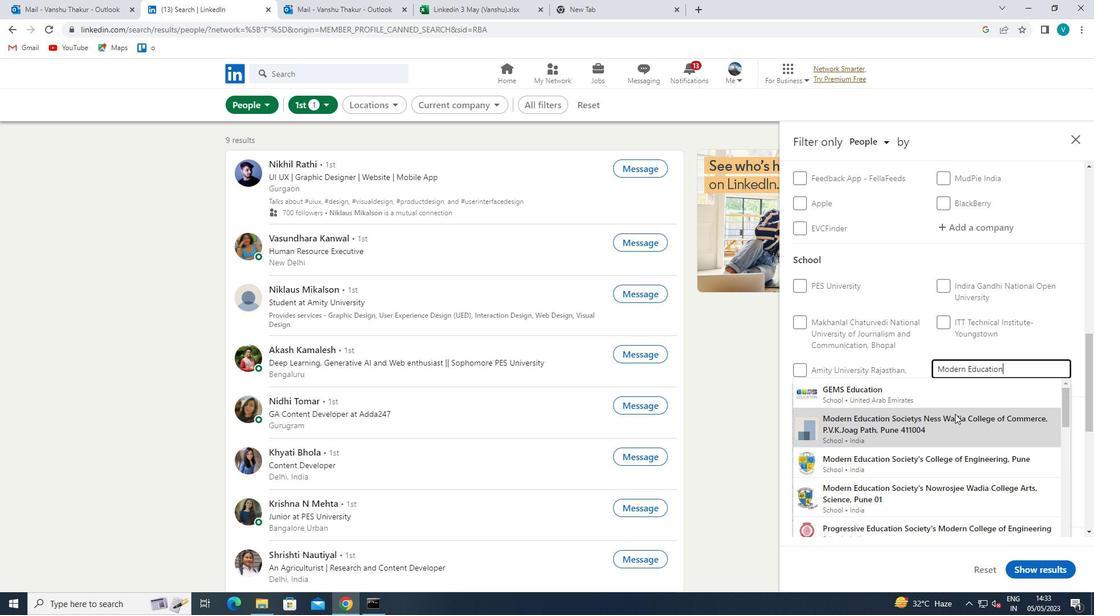 
Action: Mouse scrolled (956, 413) with delta (0, 0)
Screenshot: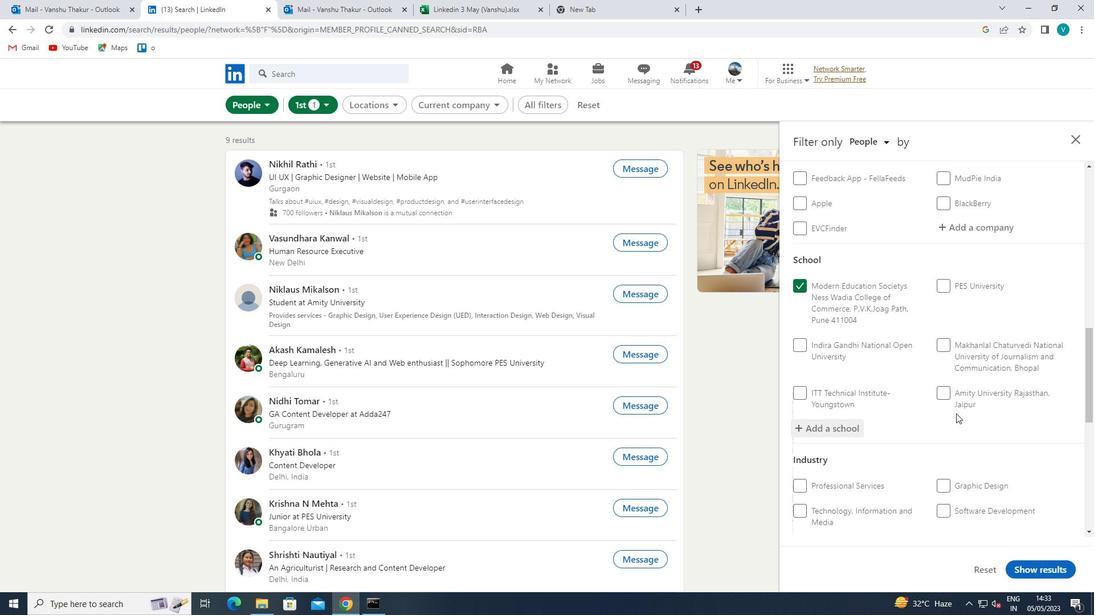 
Action: Mouse scrolled (956, 413) with delta (0, 0)
Screenshot: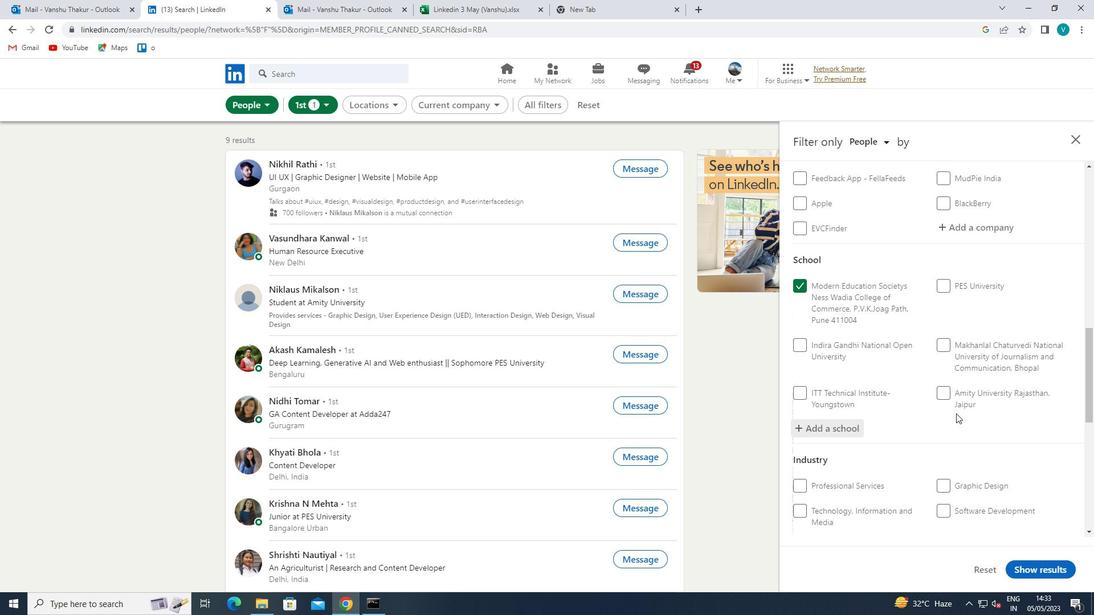 
Action: Mouse scrolled (956, 413) with delta (0, 0)
Screenshot: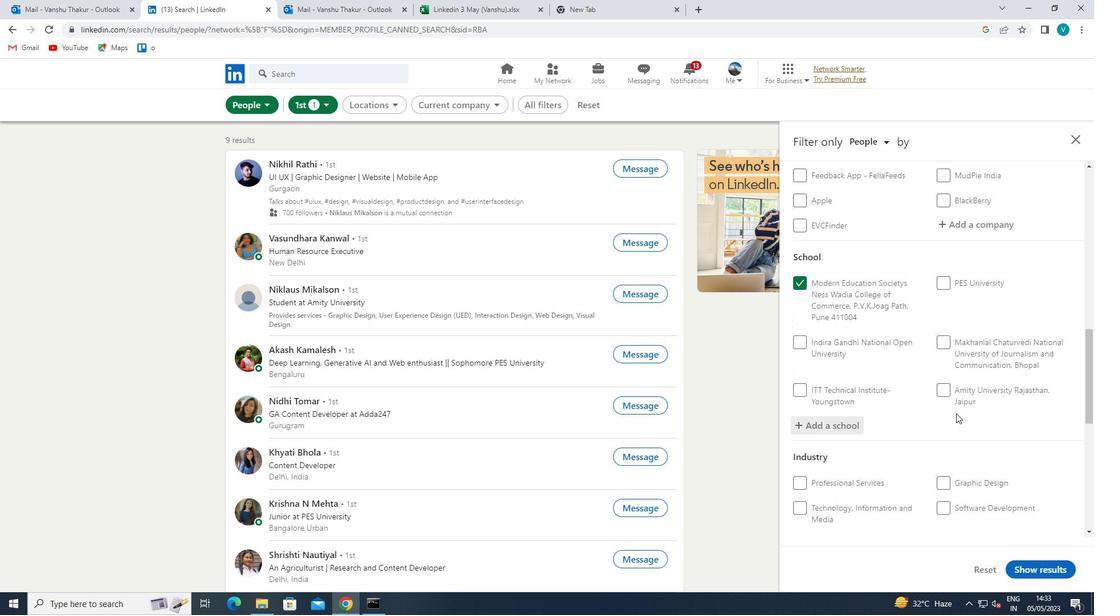 
Action: Mouse moved to (971, 377)
Screenshot: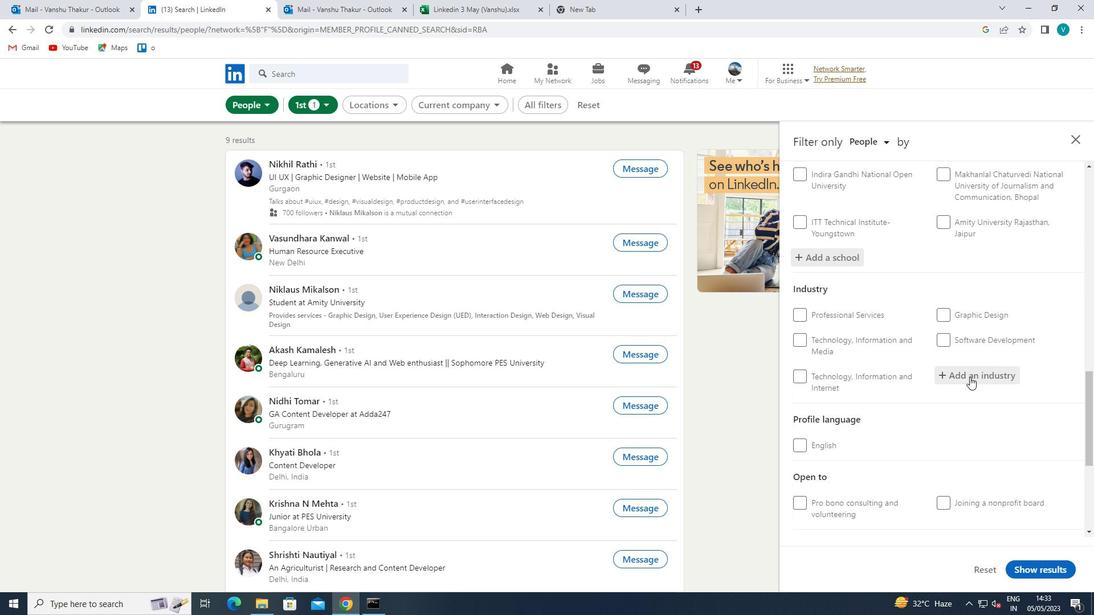 
Action: Mouse pressed left at (971, 377)
Screenshot: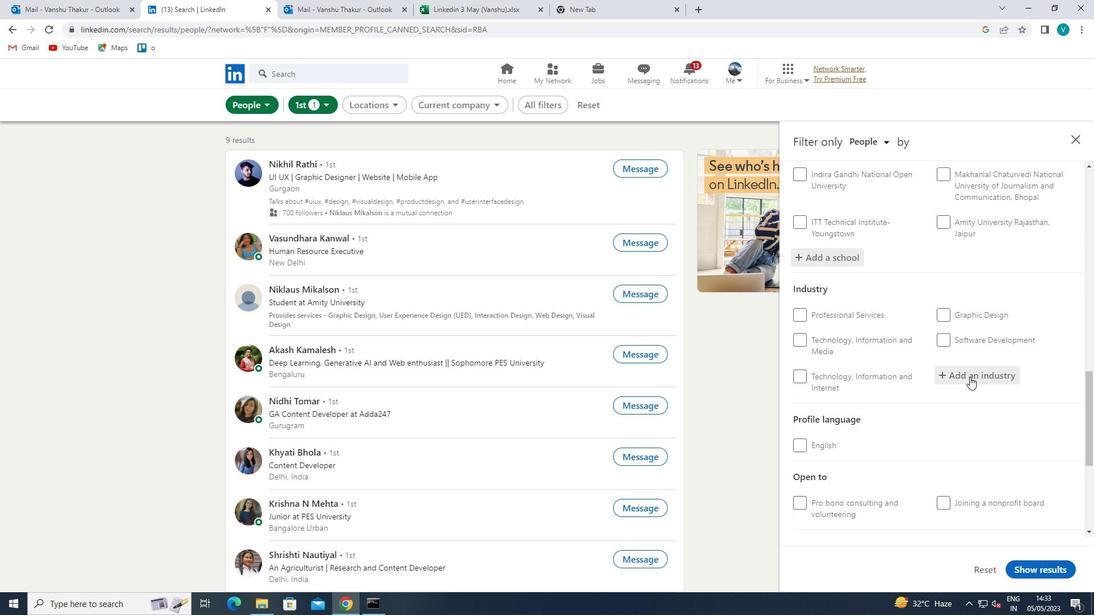 
Action: Mouse moved to (976, 373)
Screenshot: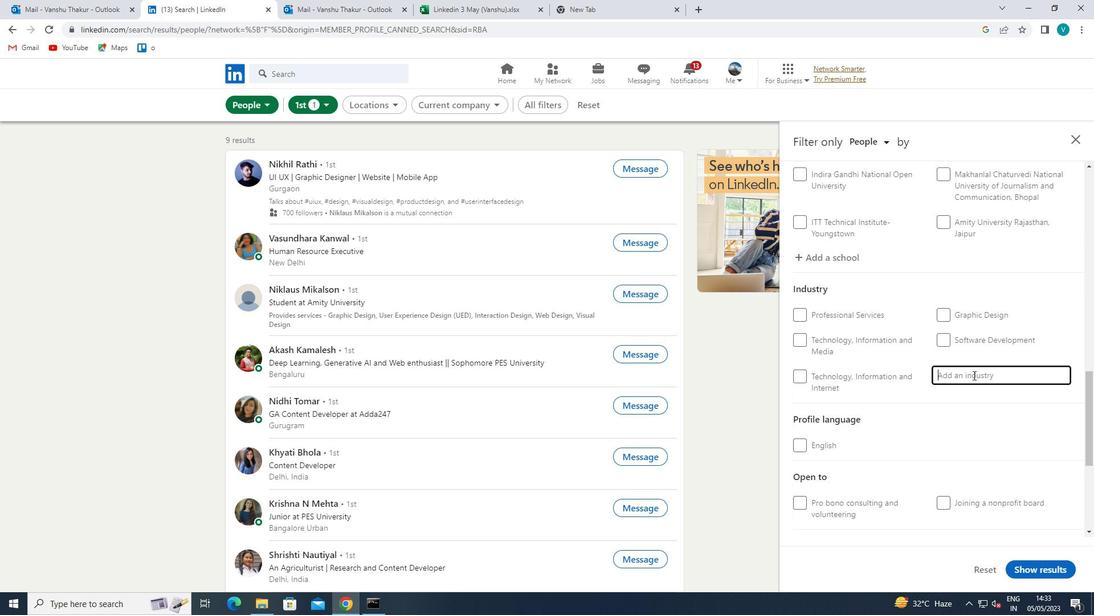 
Action: Key pressed <Key.shift>TELEC
Screenshot: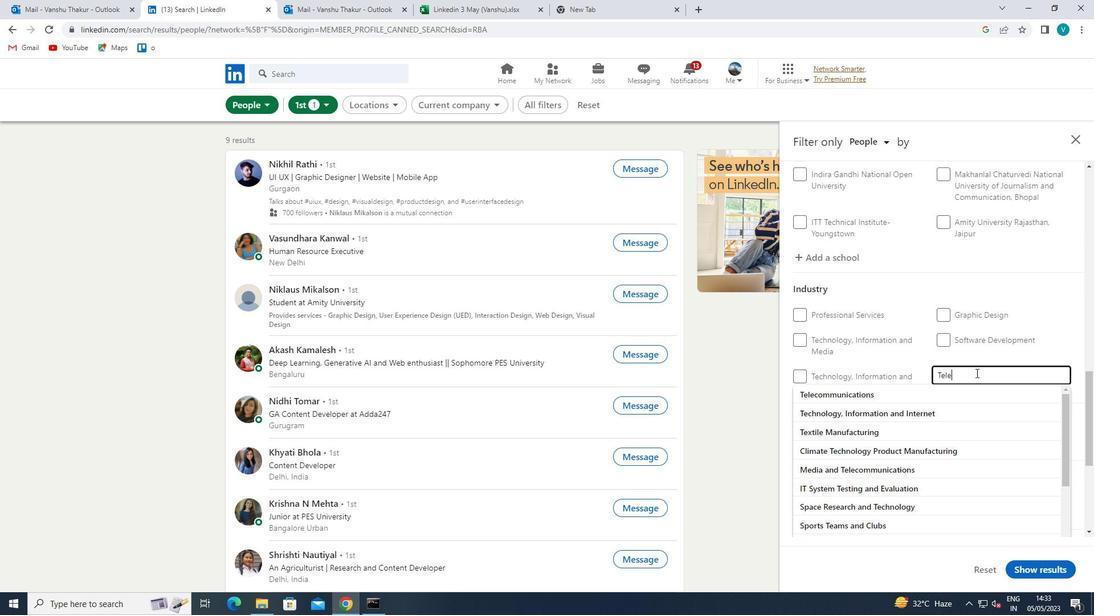 
Action: Mouse moved to (946, 390)
Screenshot: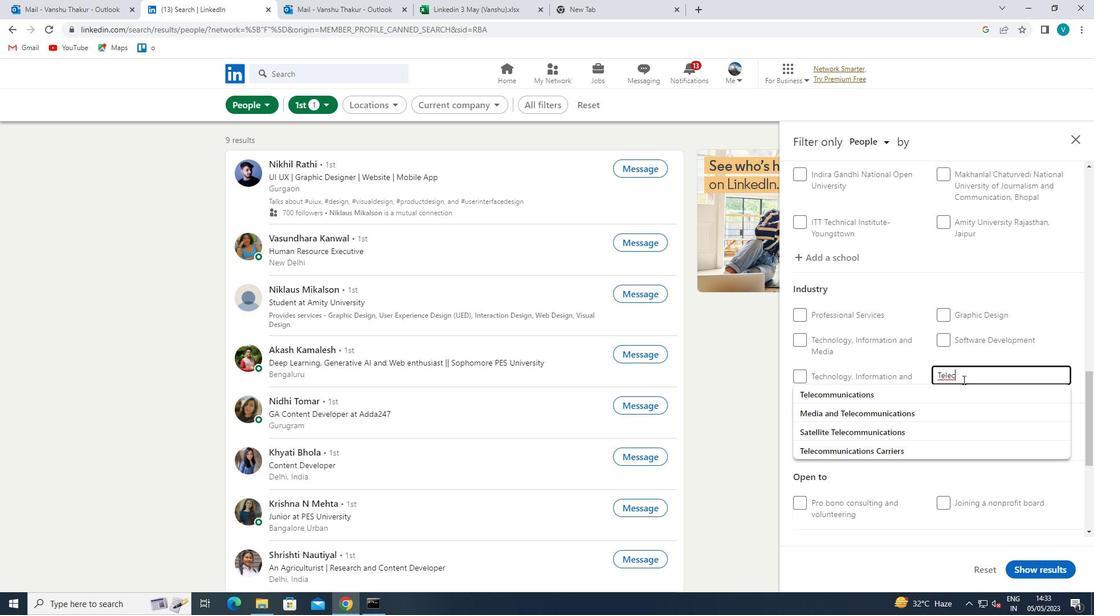 
Action: Mouse pressed left at (946, 390)
Screenshot: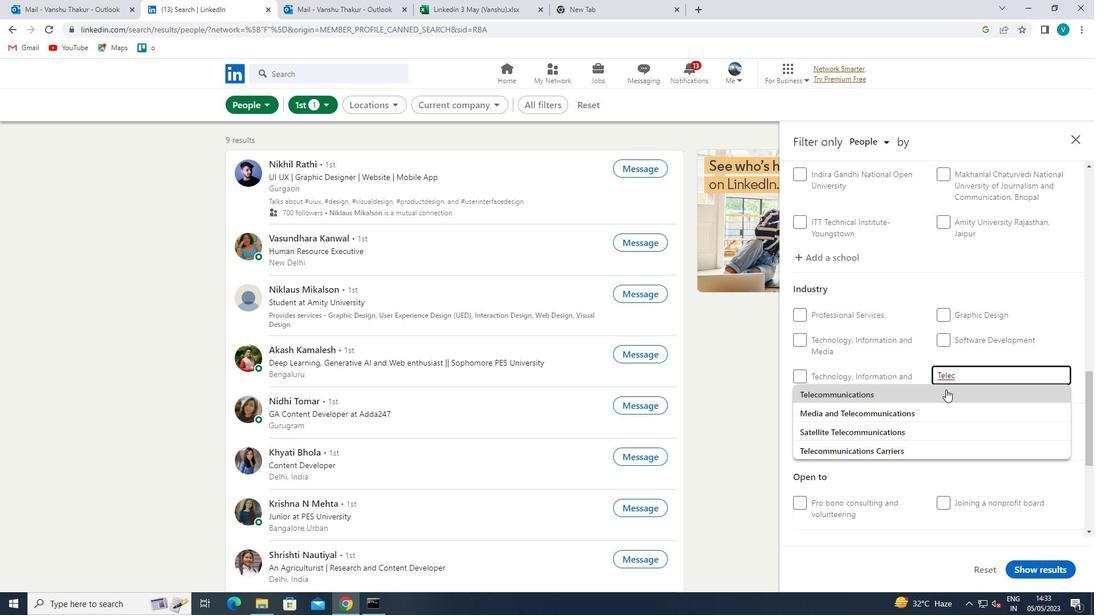 
Action: Mouse moved to (948, 389)
Screenshot: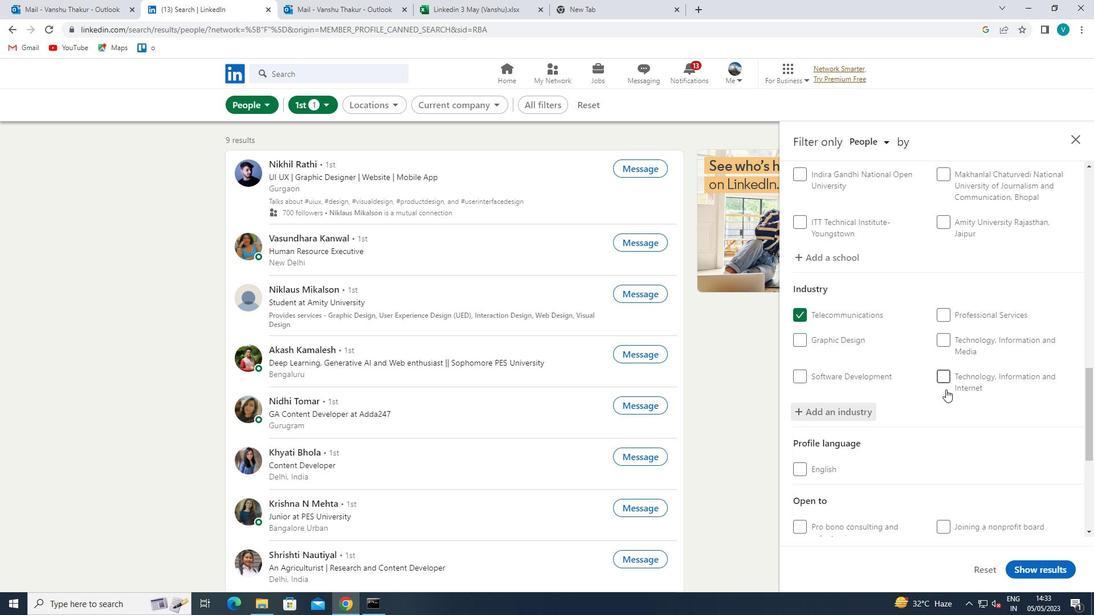 
Action: Mouse scrolled (948, 388) with delta (0, 0)
Screenshot: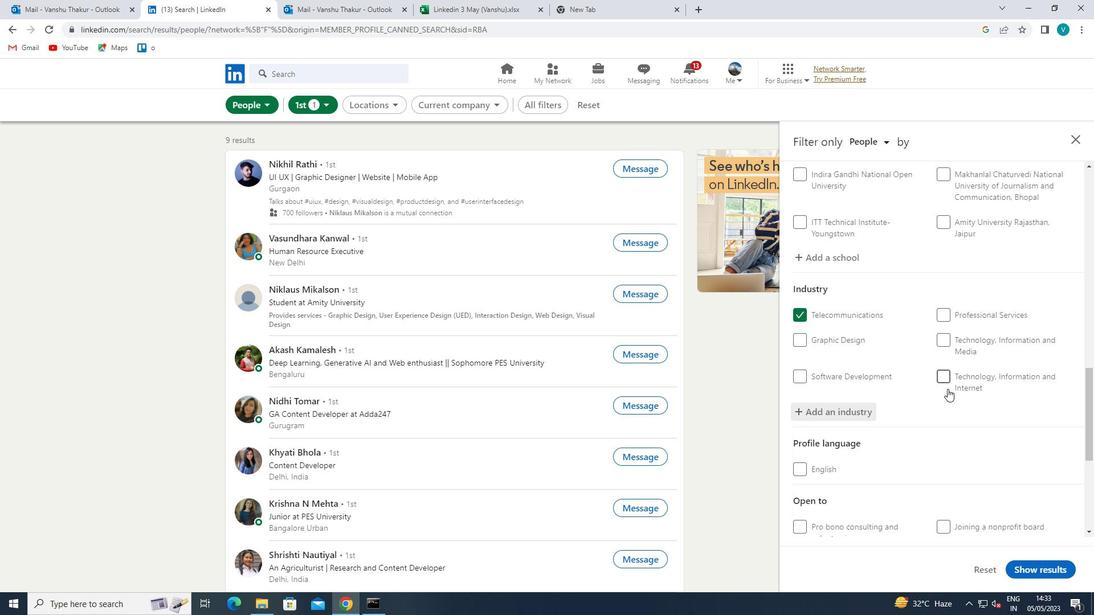 
Action: Mouse scrolled (948, 388) with delta (0, 0)
Screenshot: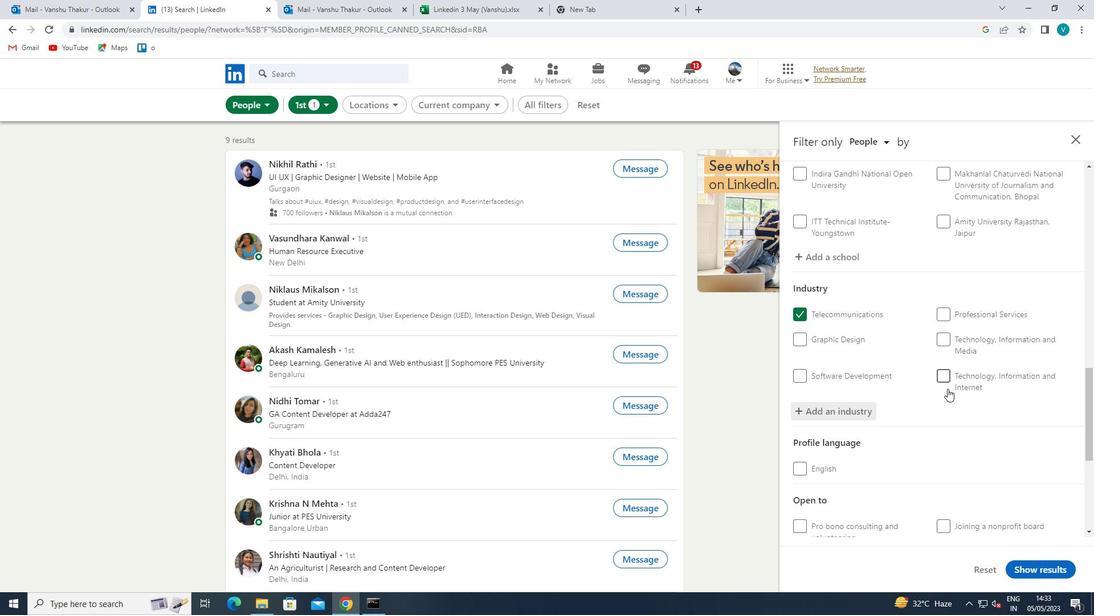 
Action: Mouse scrolled (948, 388) with delta (0, 0)
Screenshot: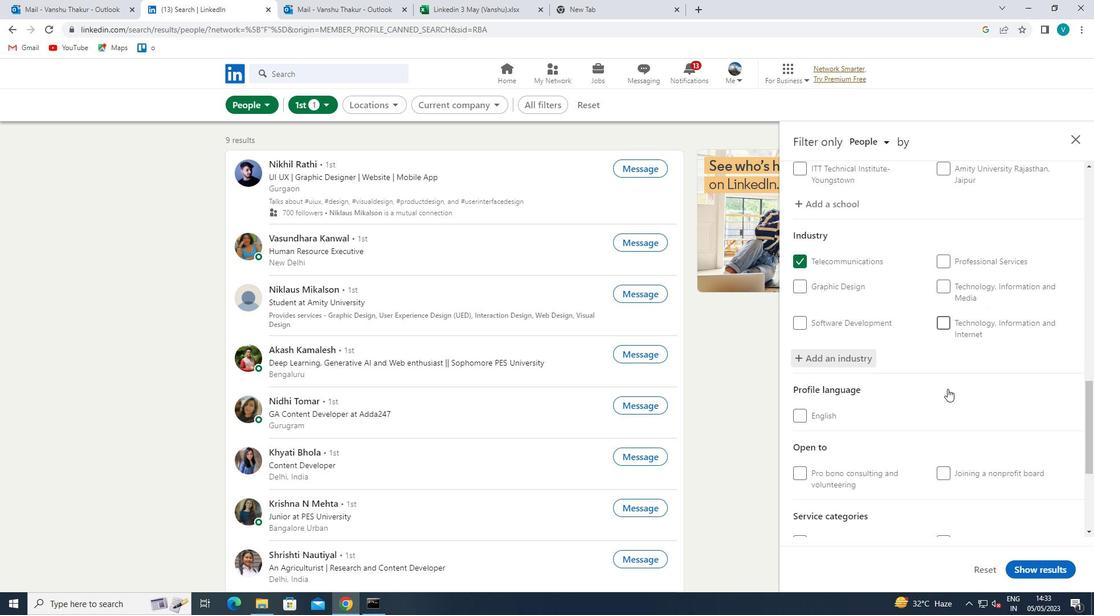 
Action: Mouse scrolled (948, 388) with delta (0, 0)
Screenshot: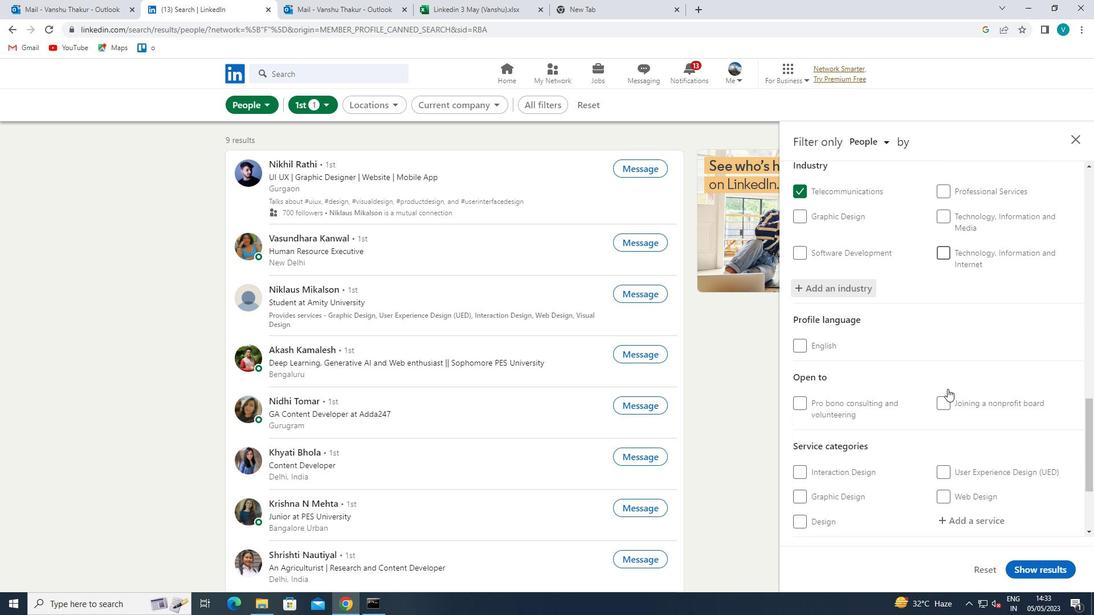 
Action: Mouse scrolled (948, 388) with delta (0, 0)
Screenshot: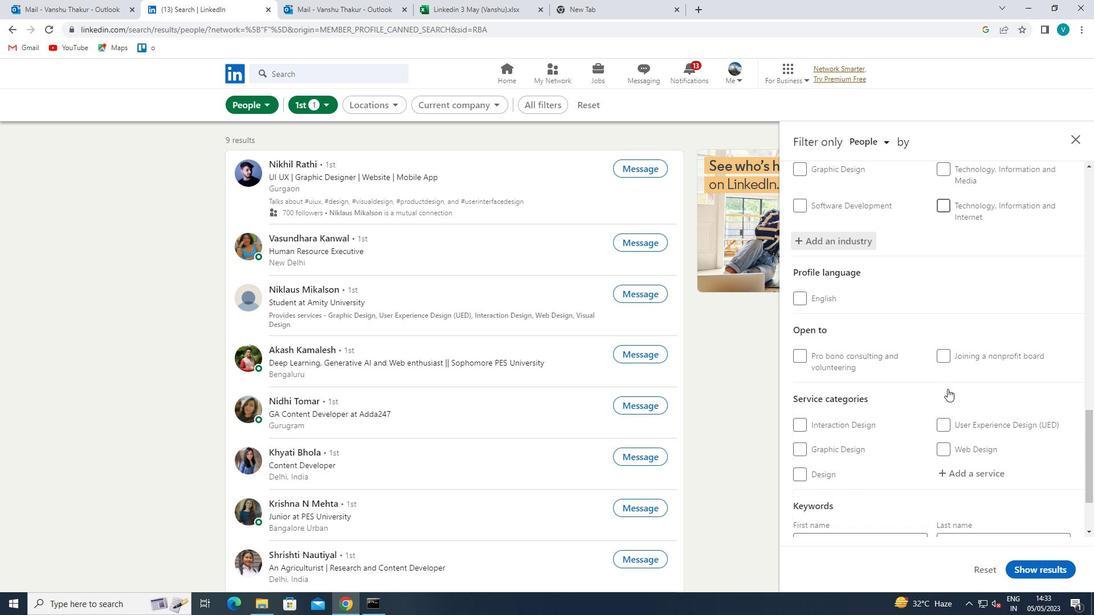 
Action: Mouse moved to (962, 380)
Screenshot: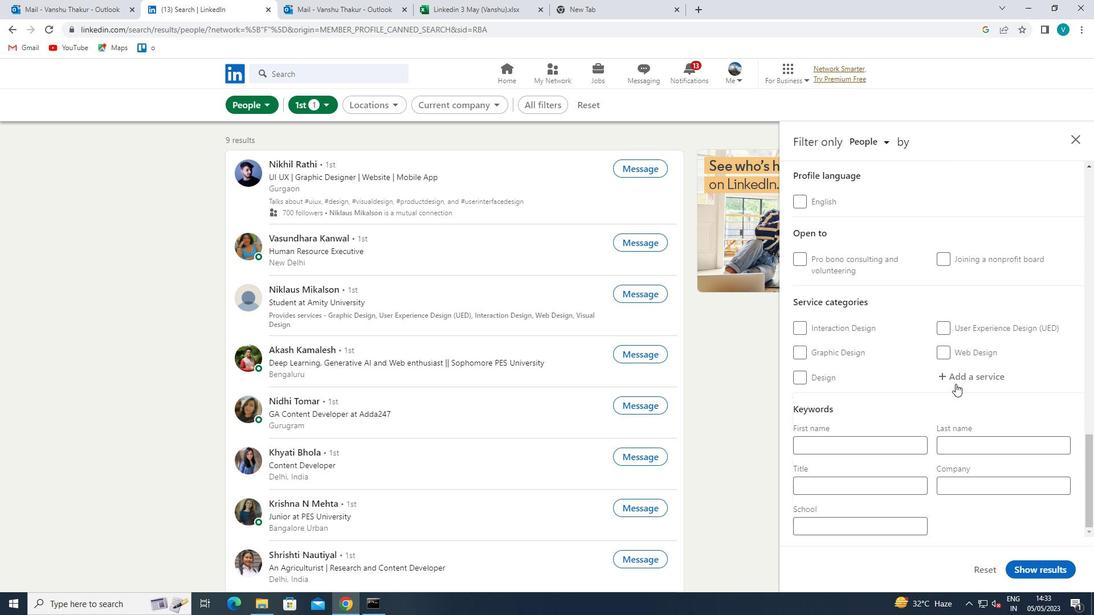 
Action: Mouse pressed left at (962, 380)
Screenshot: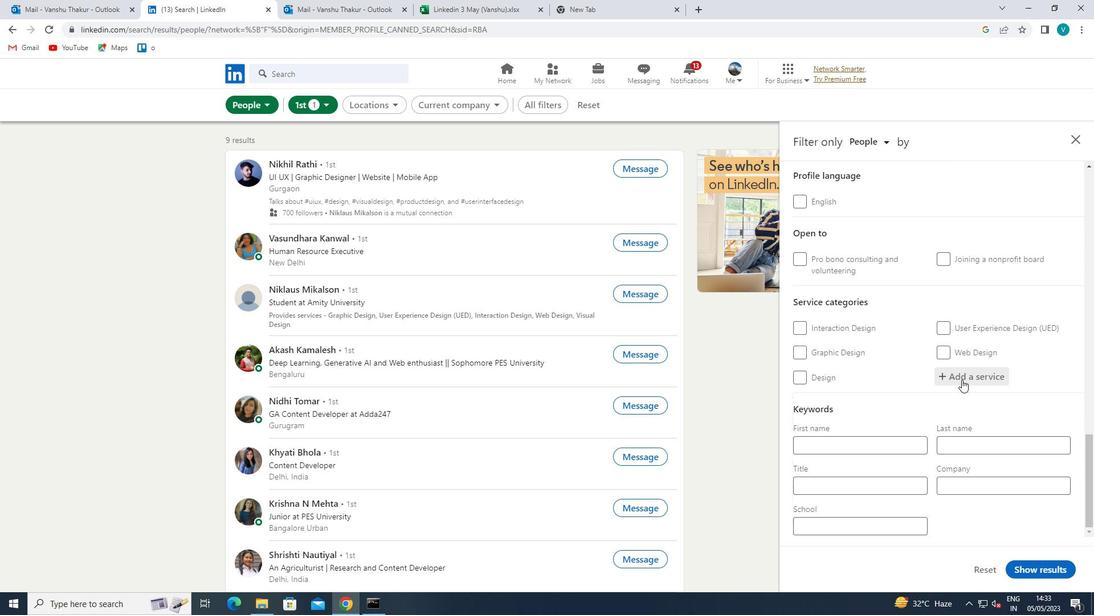 
Action: Key pressed <Key.shift>MORT
Screenshot: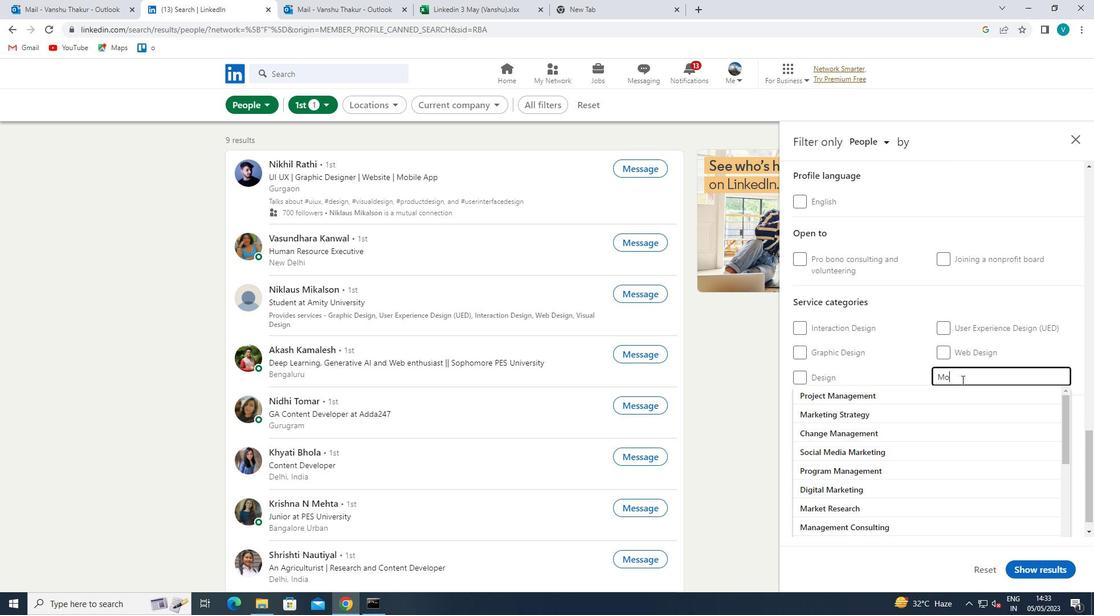 
Action: Mouse moved to (946, 390)
Screenshot: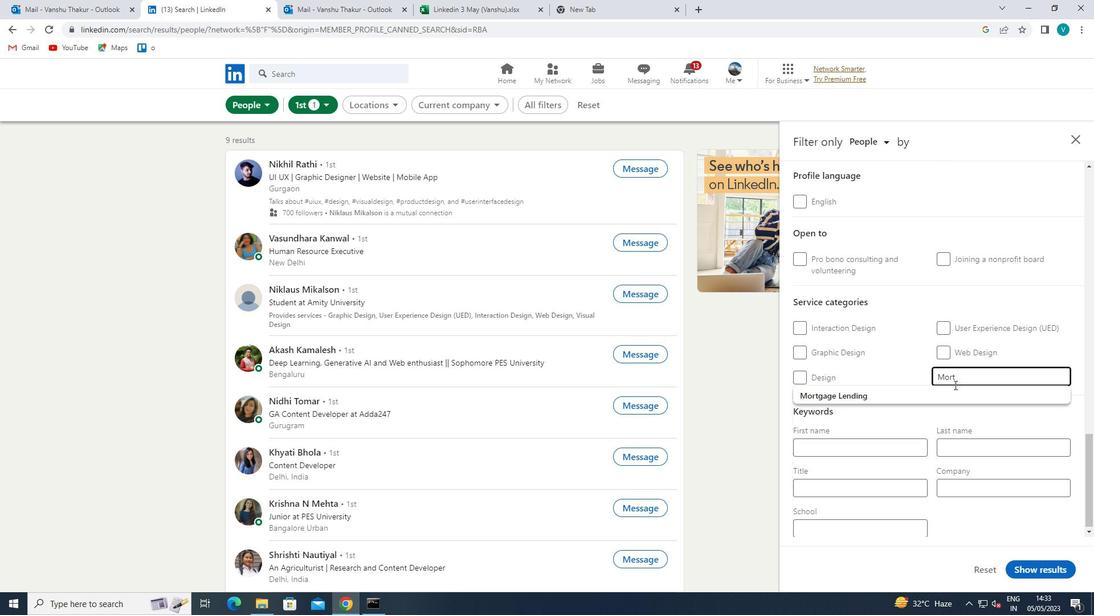 
Action: Mouse pressed left at (946, 390)
Screenshot: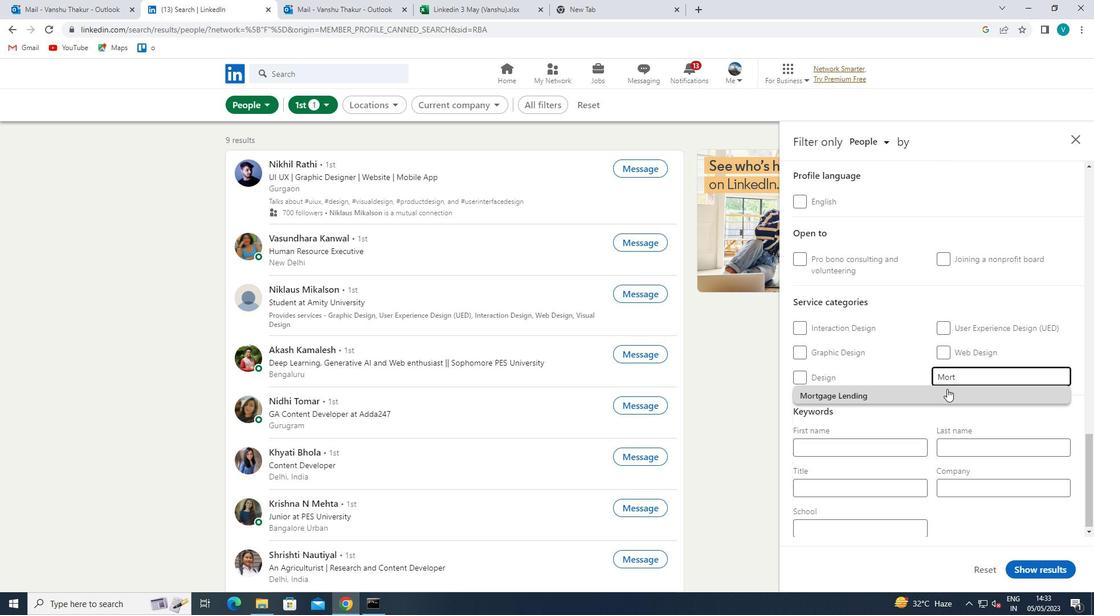 
Action: Mouse moved to (945, 390)
Screenshot: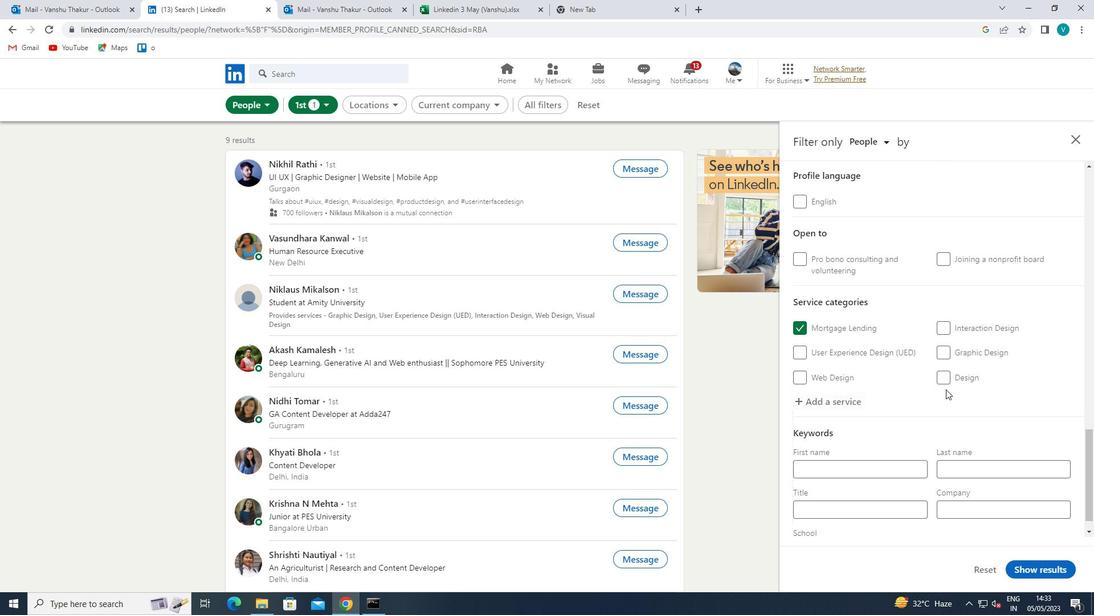 
Action: Mouse scrolled (945, 390) with delta (0, 0)
Screenshot: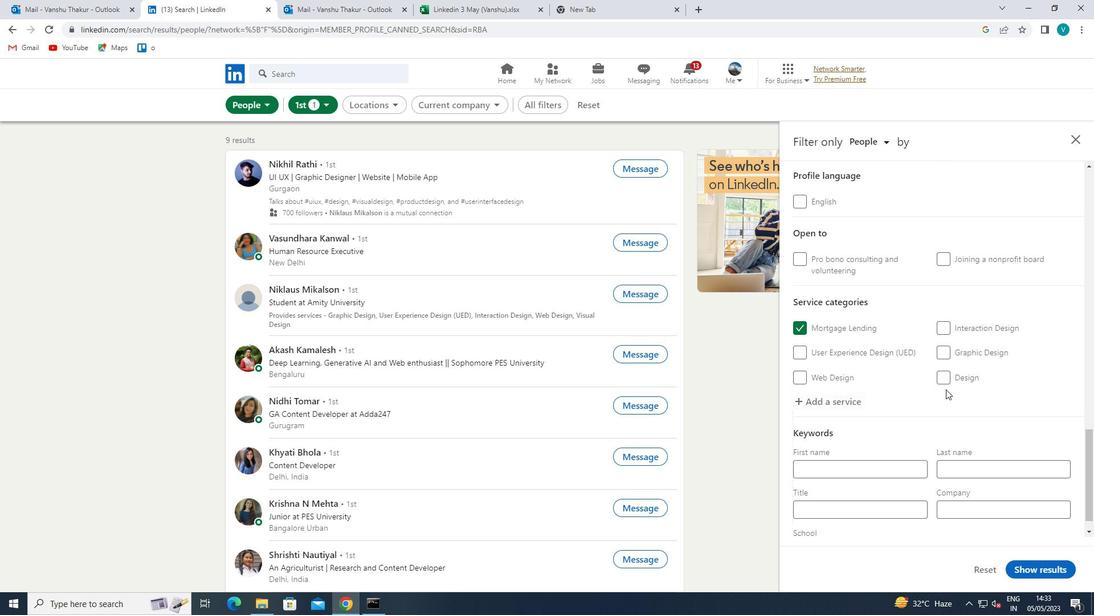 
Action: Mouse moved to (943, 391)
Screenshot: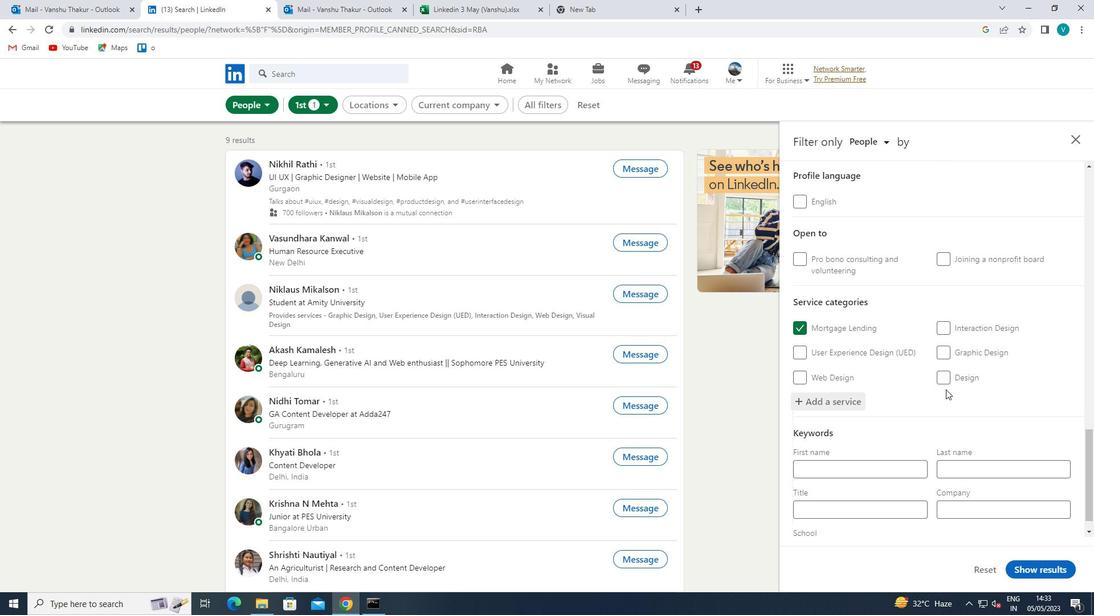 
Action: Mouse scrolled (943, 391) with delta (0, 0)
Screenshot: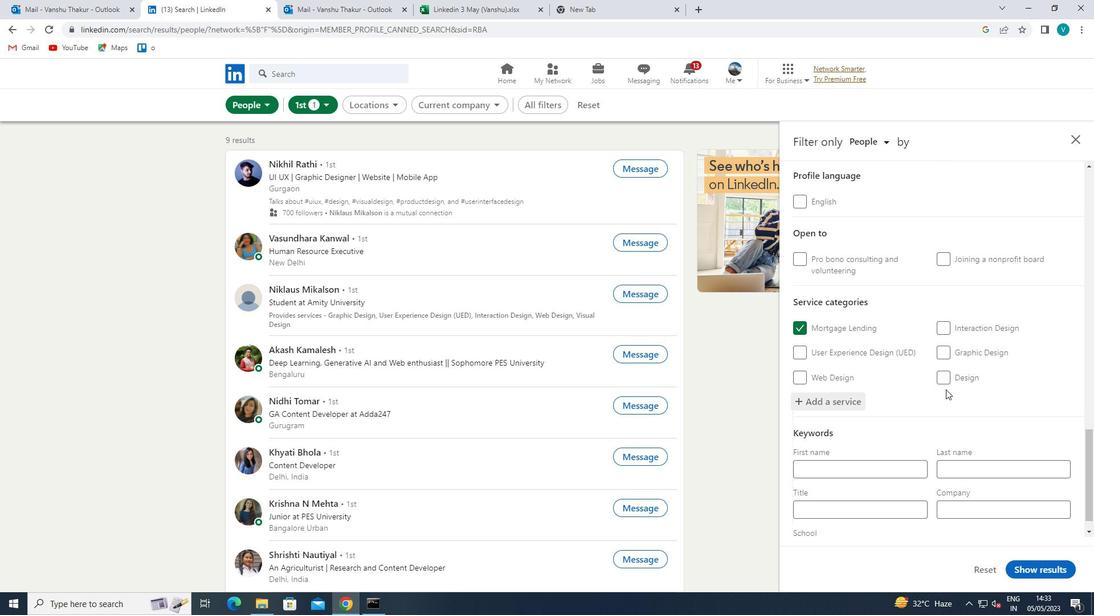 
Action: Mouse moved to (942, 392)
Screenshot: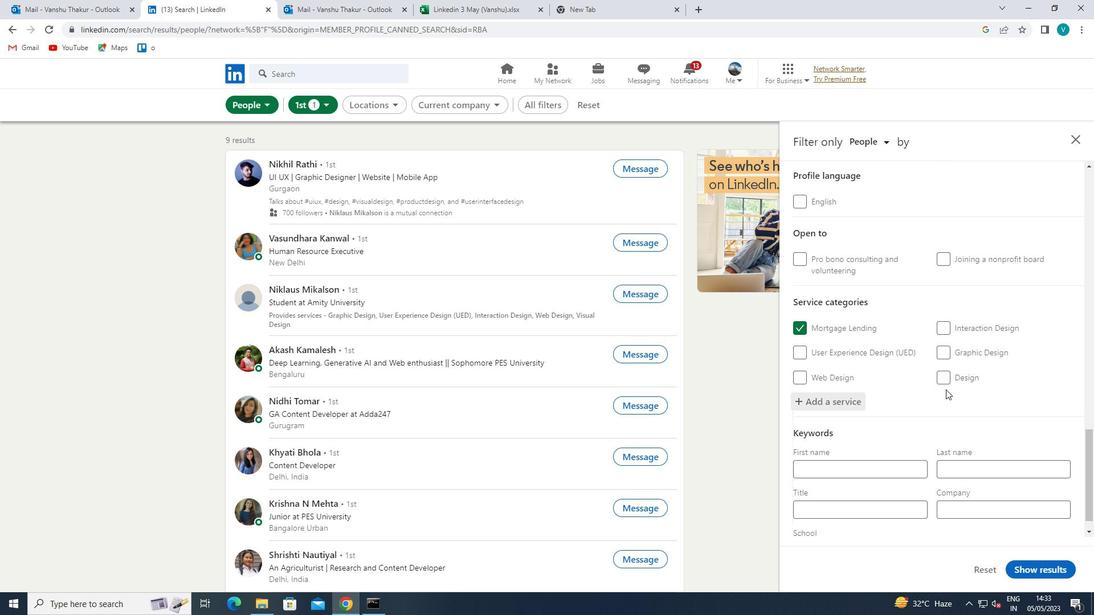 
Action: Mouse scrolled (942, 391) with delta (0, 0)
Screenshot: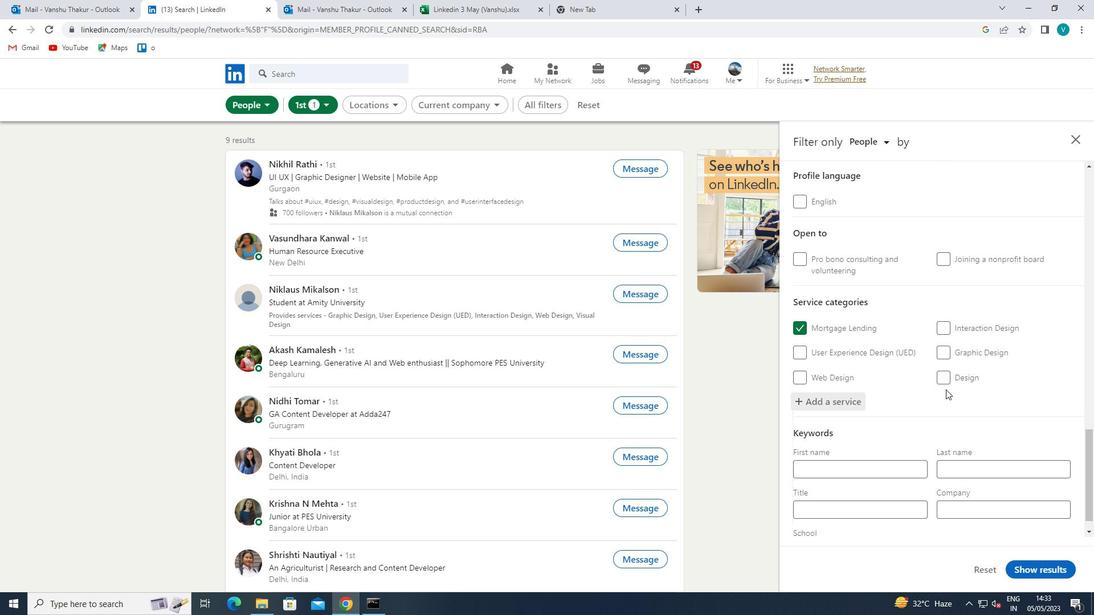 
Action: Mouse moved to (926, 412)
Screenshot: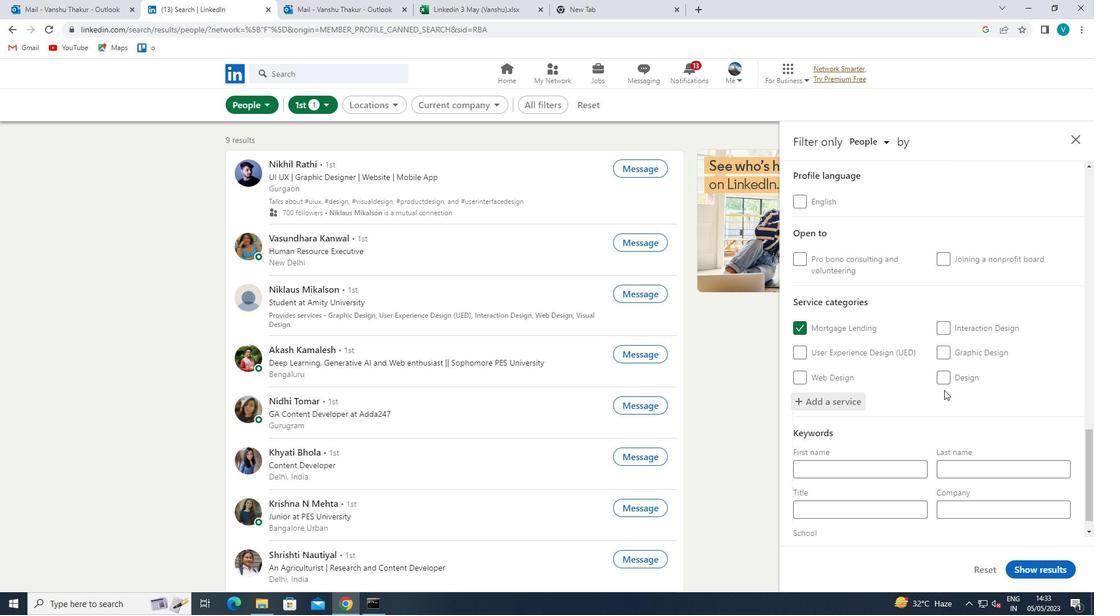 
Action: Mouse scrolled (926, 411) with delta (0, 0)
Screenshot: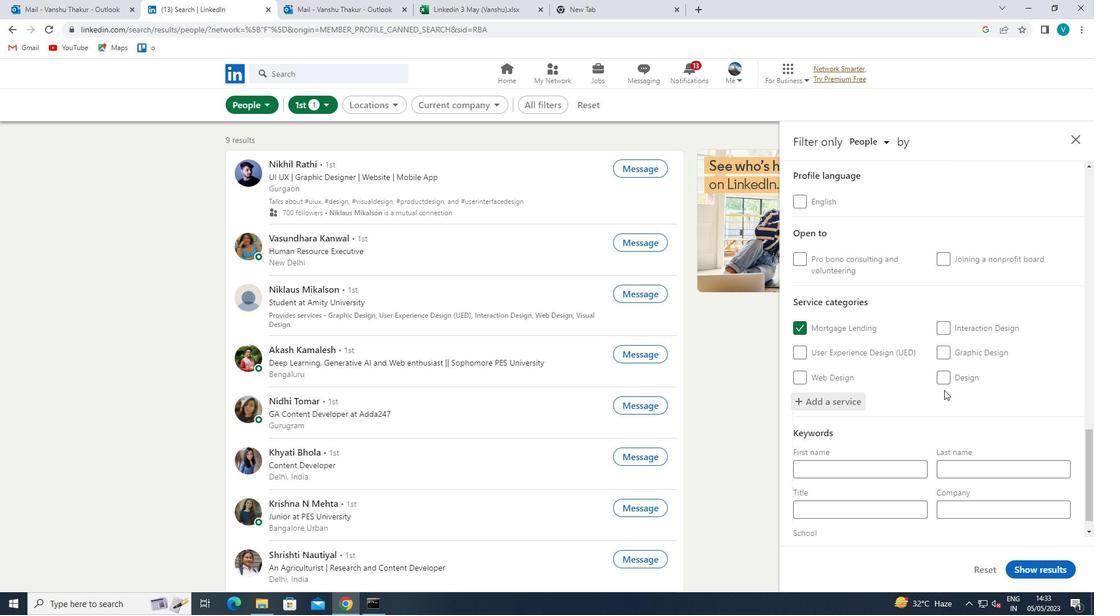 
Action: Mouse moved to (903, 473)
Screenshot: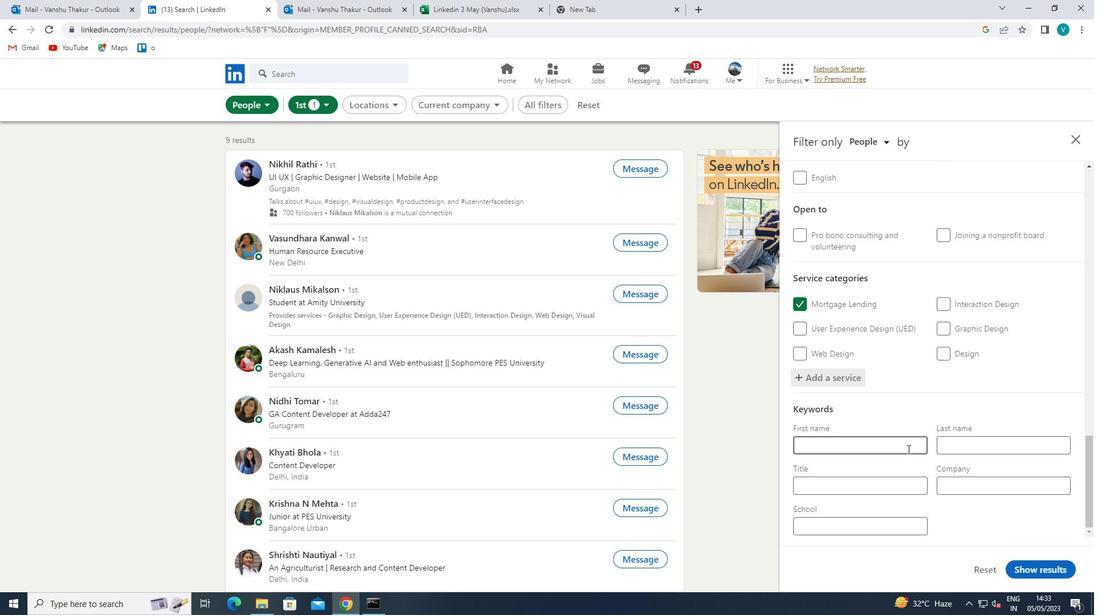 
Action: Mouse pressed left at (903, 473)
Screenshot: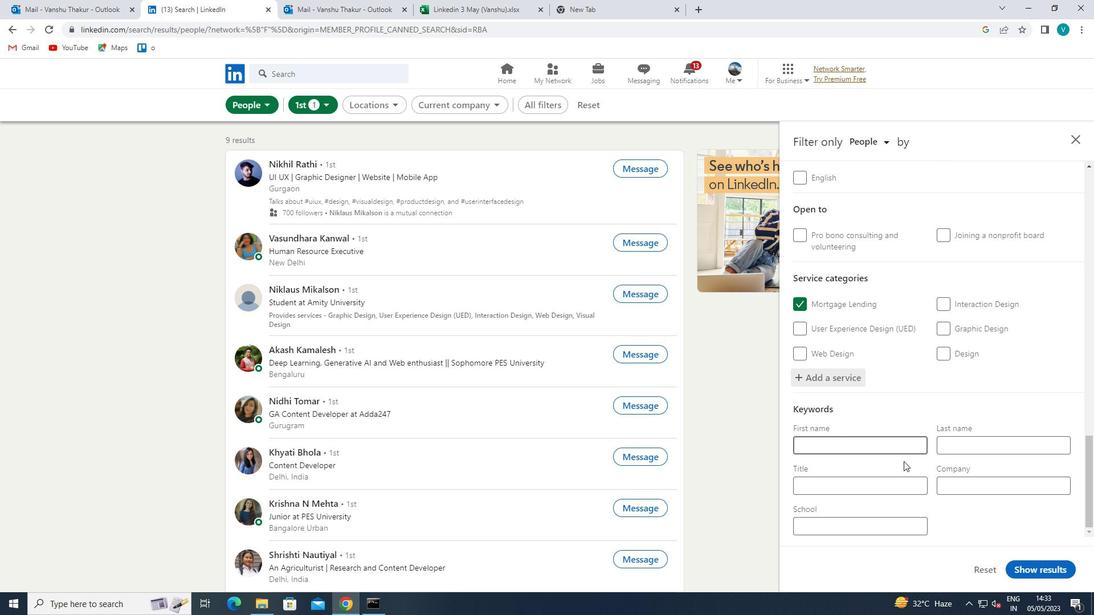 
Action: Mouse moved to (906, 473)
Screenshot: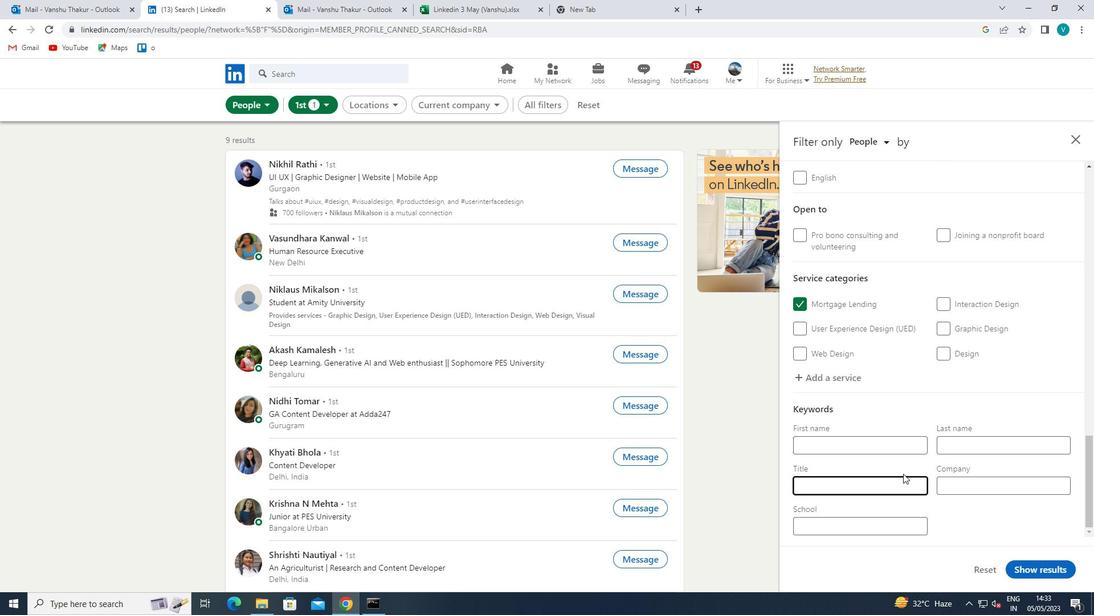 
Action: Key pressed <Key.shift>PERSONAL<Key.space><Key.shift>ASSISTANT<Key.space>
Screenshot: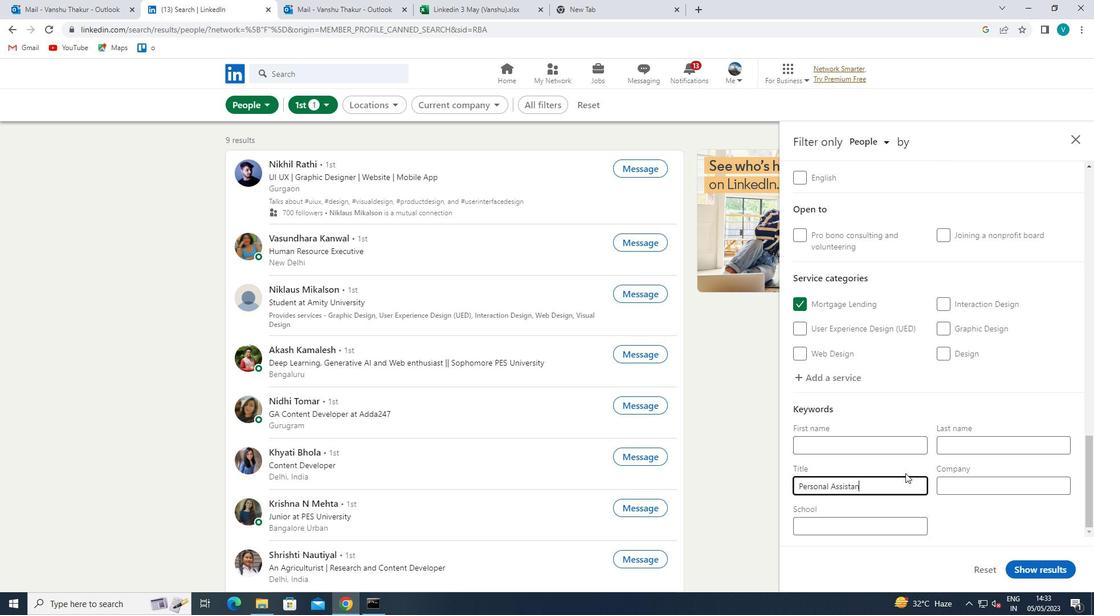 
Action: Mouse moved to (1019, 567)
Screenshot: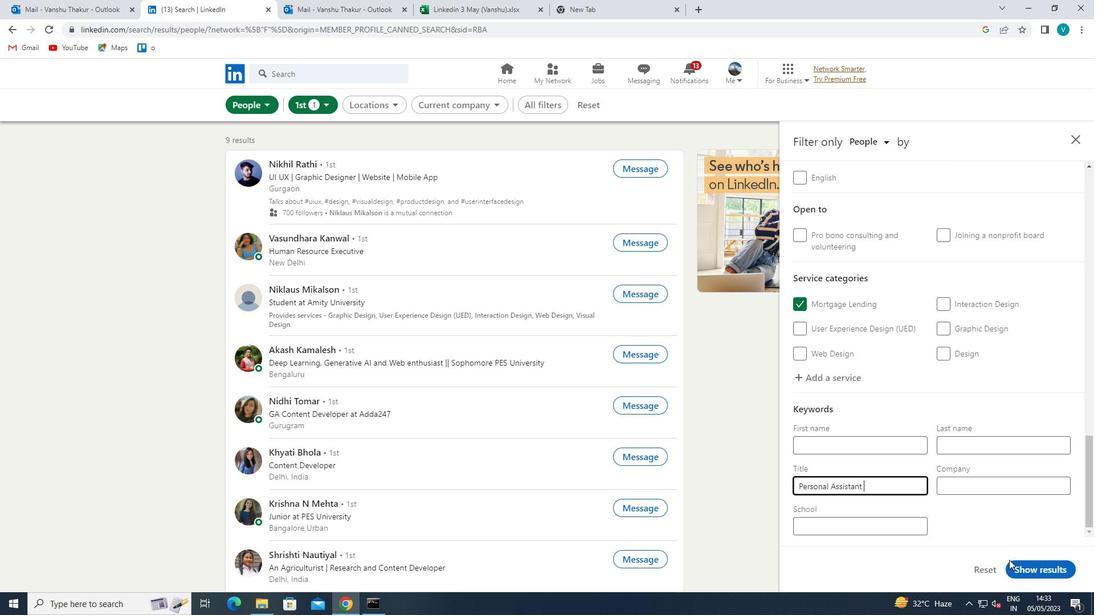 
Action: Mouse pressed left at (1019, 567)
Screenshot: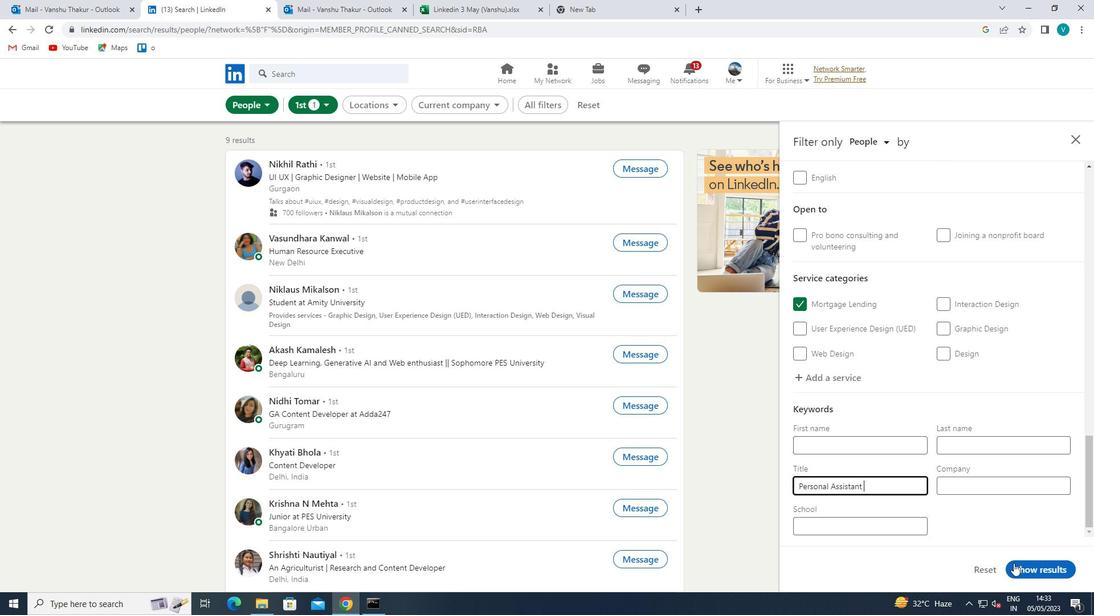 
Action: Mouse moved to (1020, 567)
Screenshot: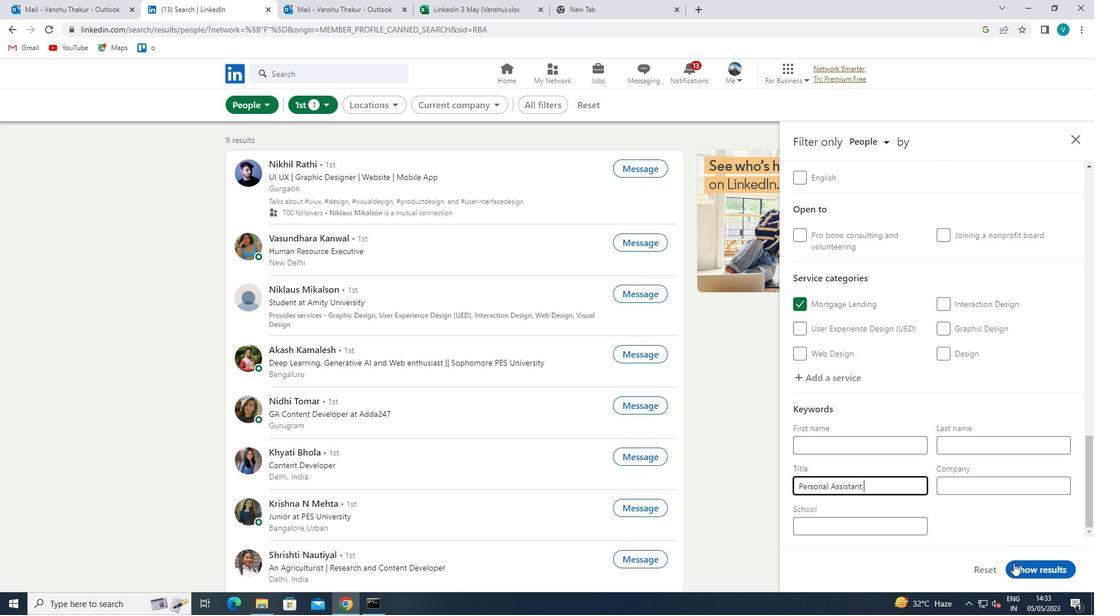 
